 Task: Create a due date automation trigger when advanced on, on the monday after a card is due add dates starting today at 11:00 AM.
Action: Mouse moved to (797, 271)
Screenshot: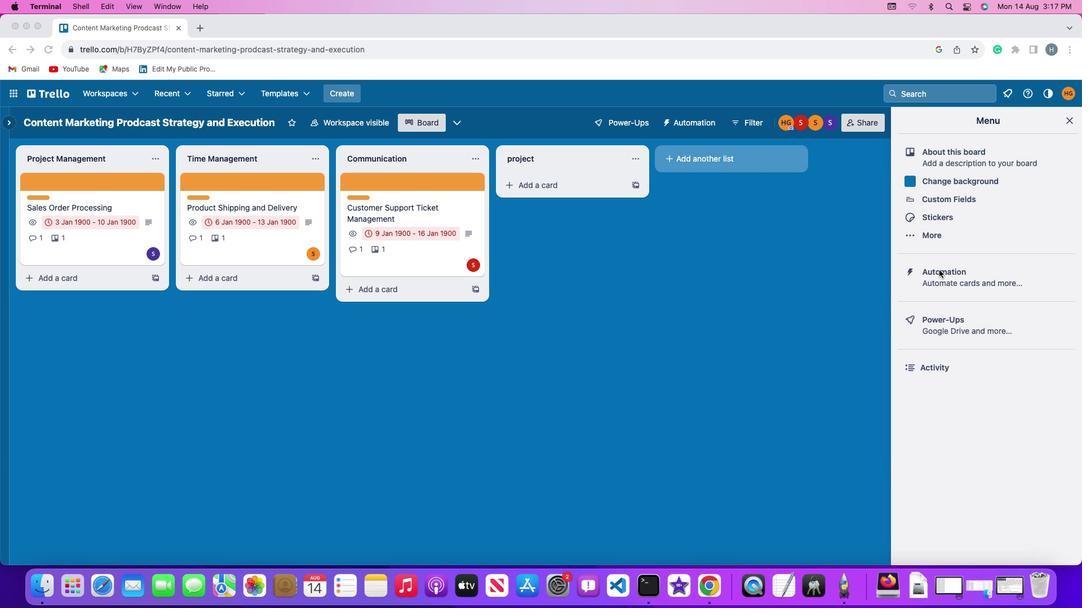 
Action: Mouse pressed left at (797, 271)
Screenshot: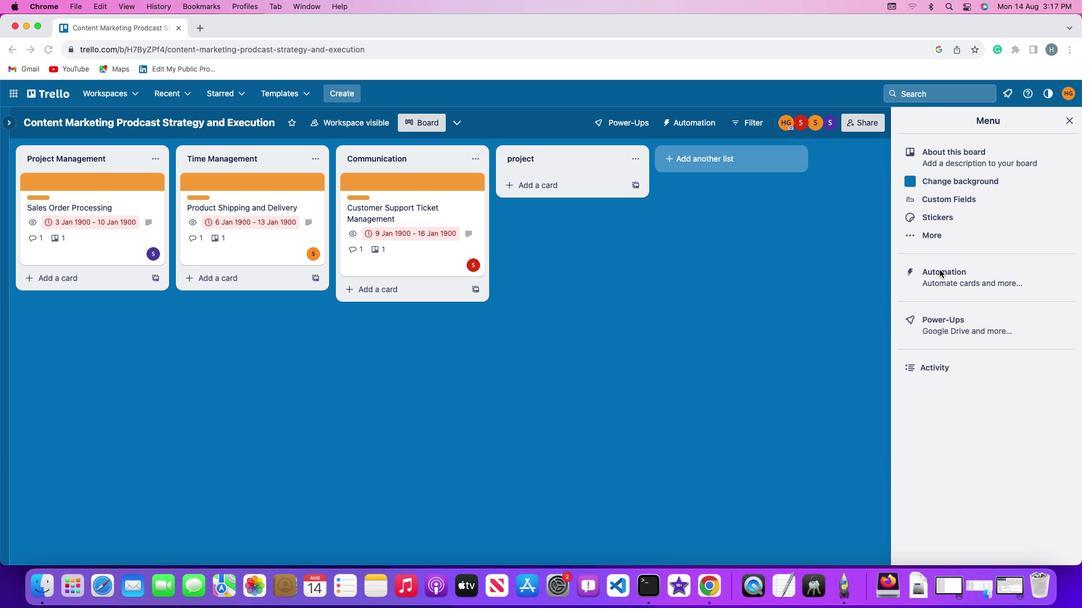 
Action: Mouse moved to (797, 271)
Screenshot: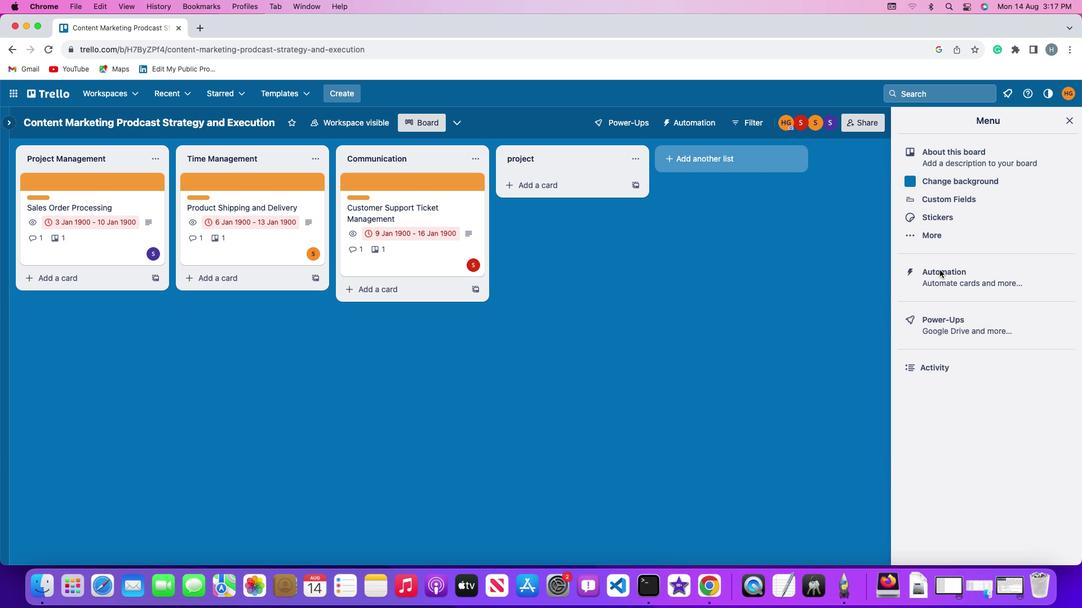 
Action: Mouse pressed left at (797, 271)
Screenshot: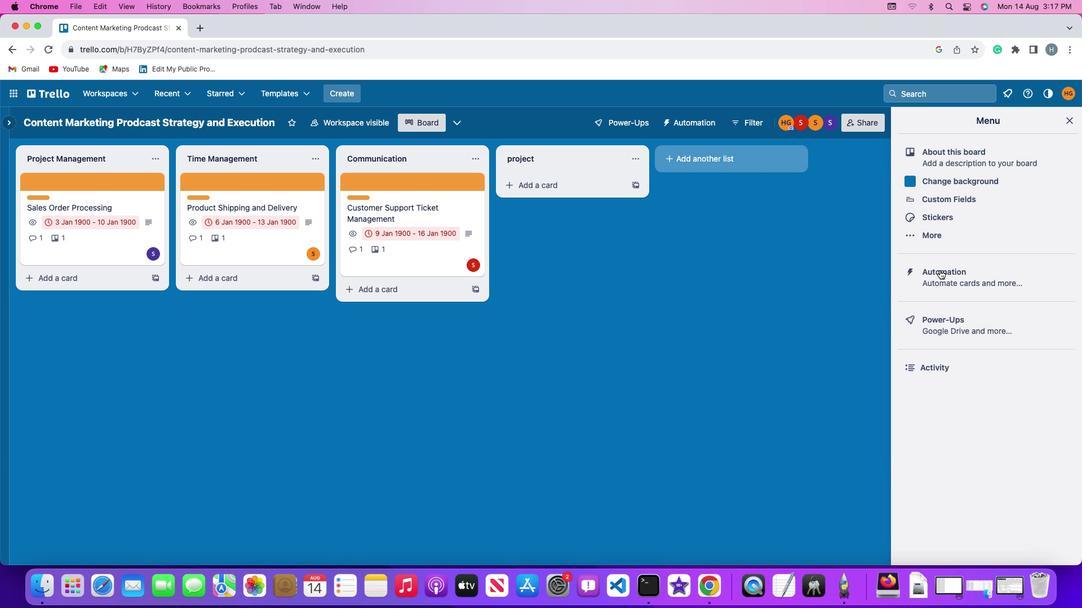 
Action: Mouse moved to (150, 267)
Screenshot: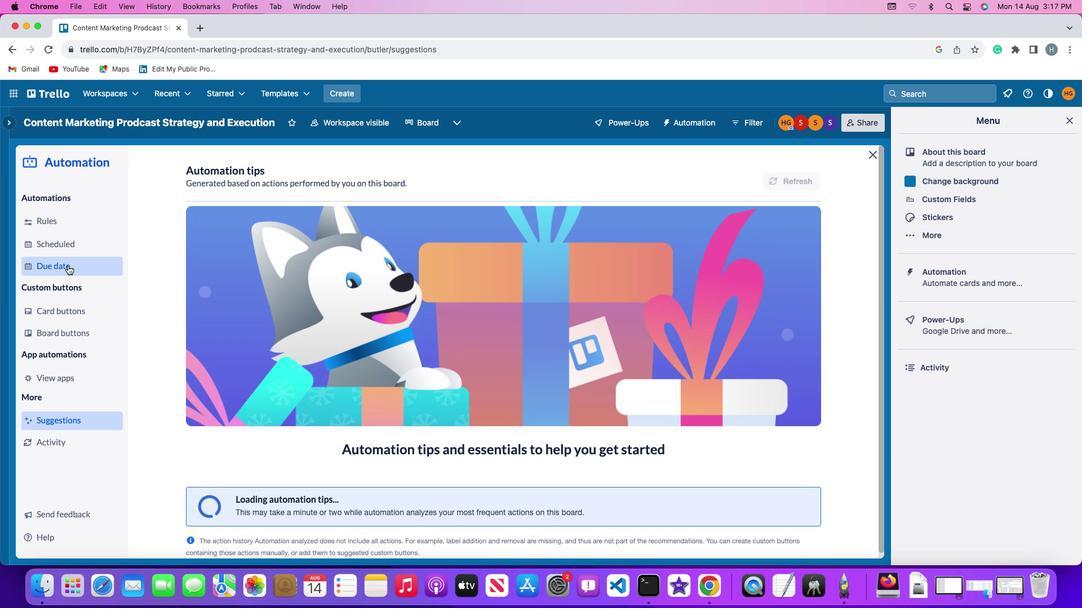 
Action: Mouse pressed left at (150, 267)
Screenshot: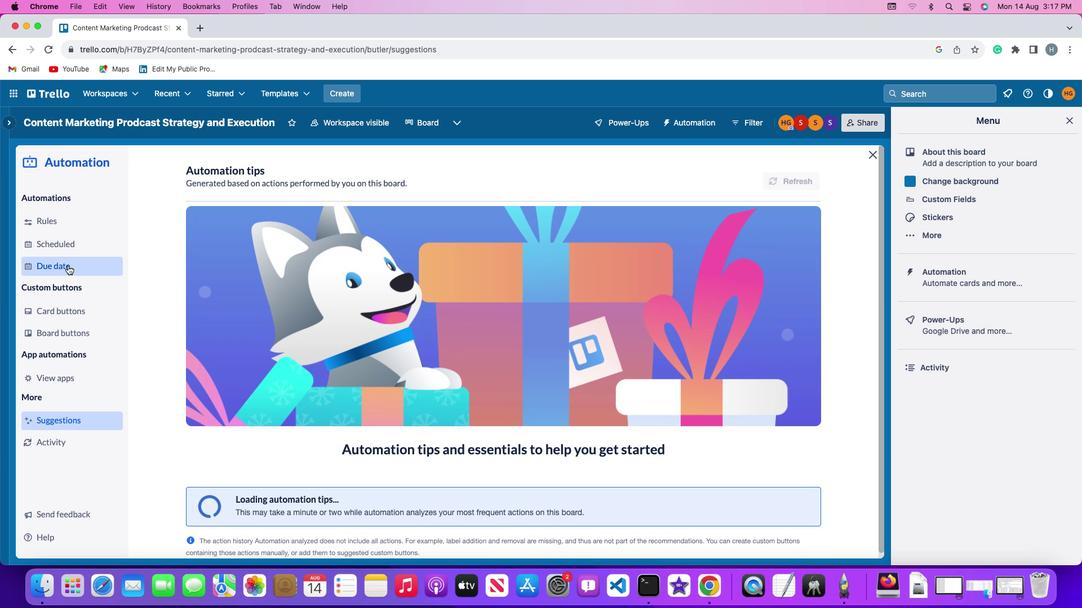 
Action: Mouse moved to (663, 180)
Screenshot: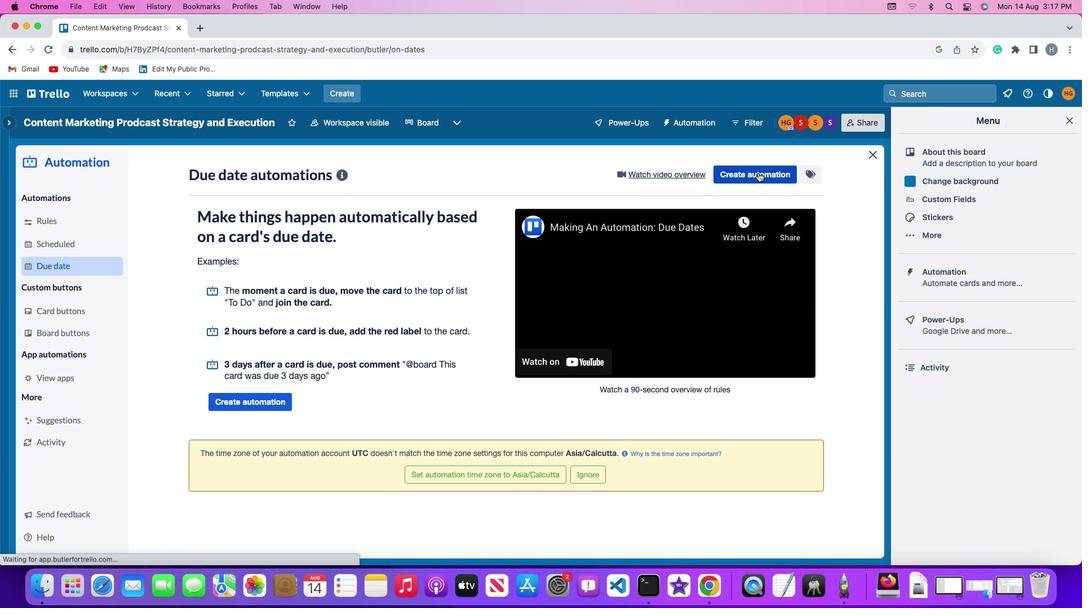 
Action: Mouse pressed left at (663, 180)
Screenshot: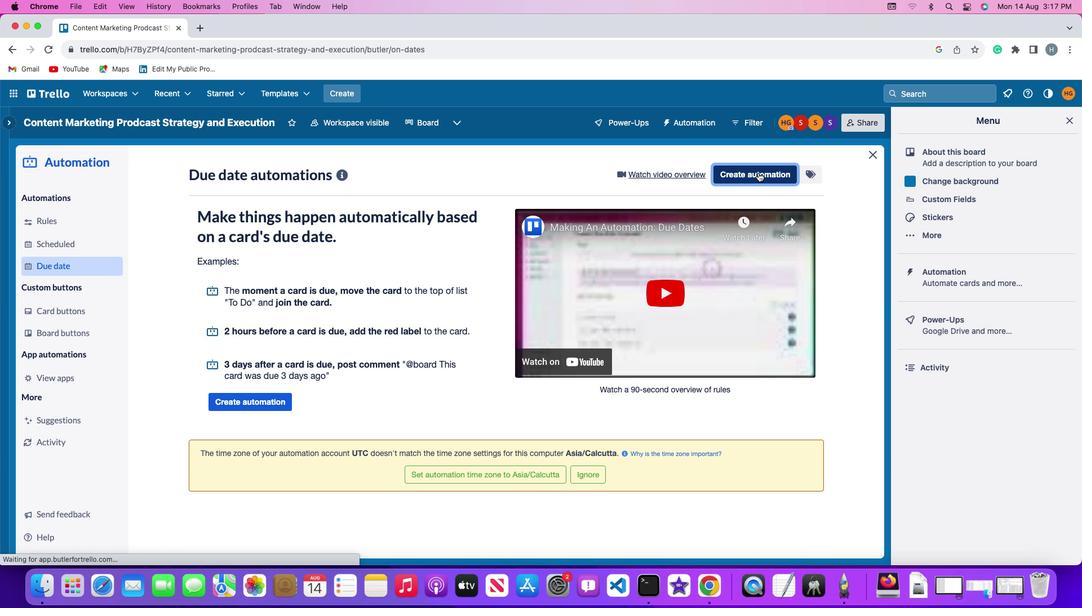 
Action: Mouse moved to (286, 279)
Screenshot: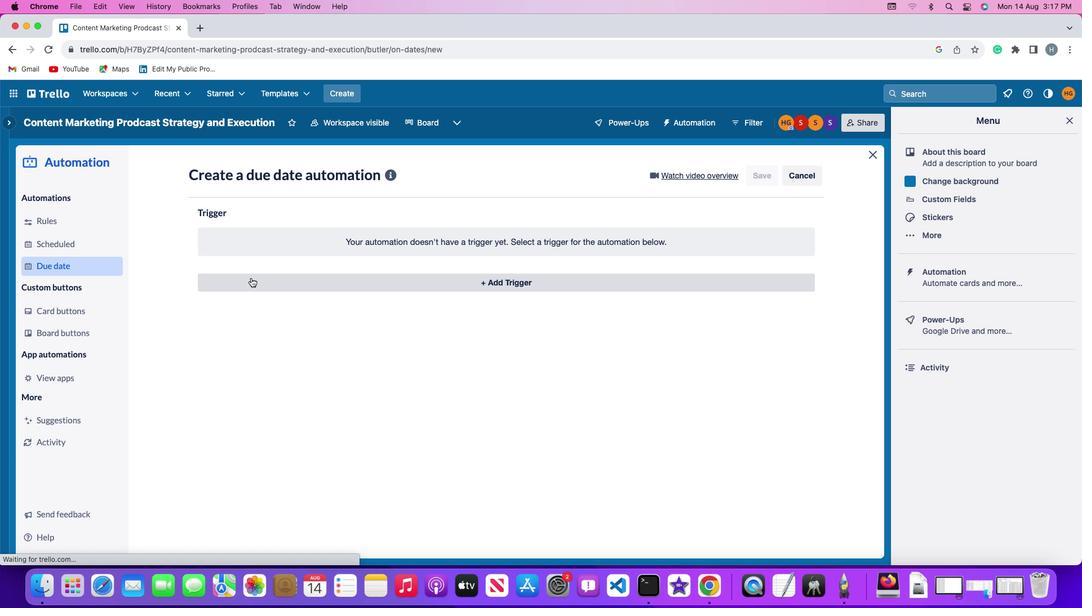
Action: Mouse pressed left at (286, 279)
Screenshot: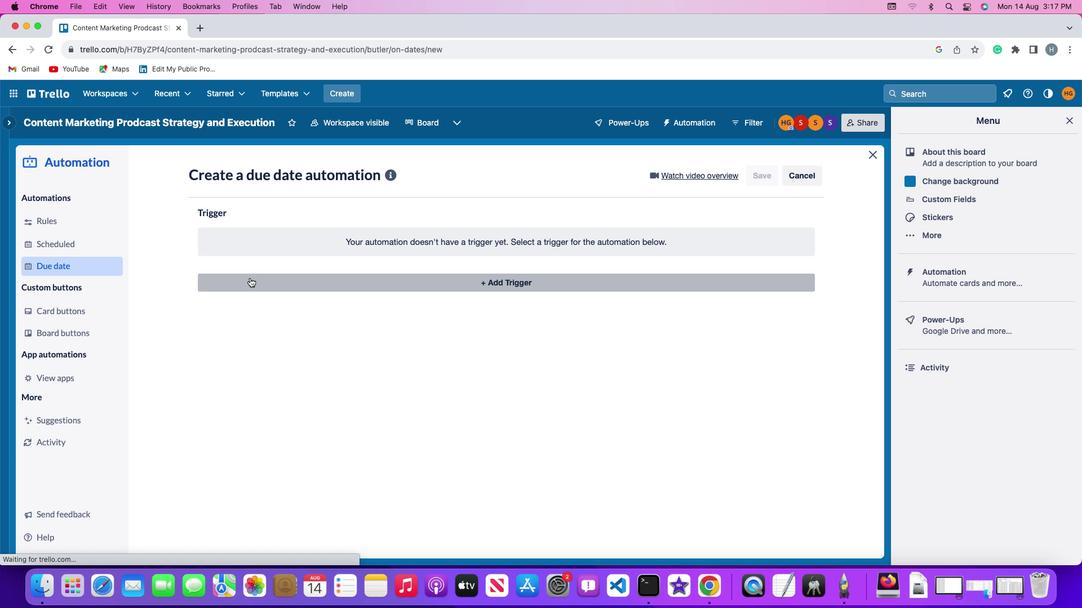 
Action: Mouse moved to (274, 474)
Screenshot: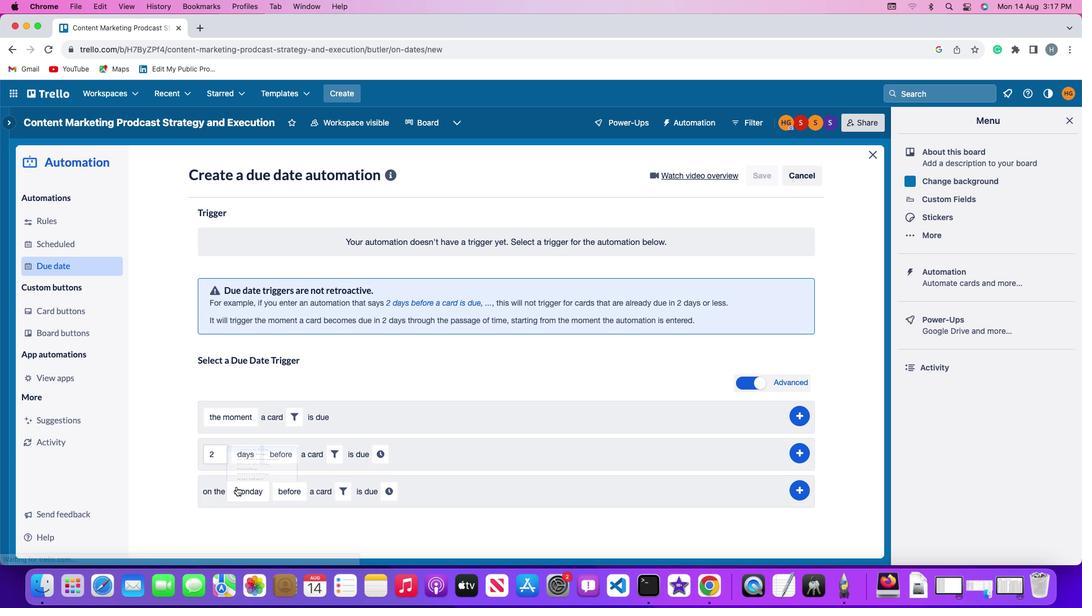 
Action: Mouse pressed left at (274, 474)
Screenshot: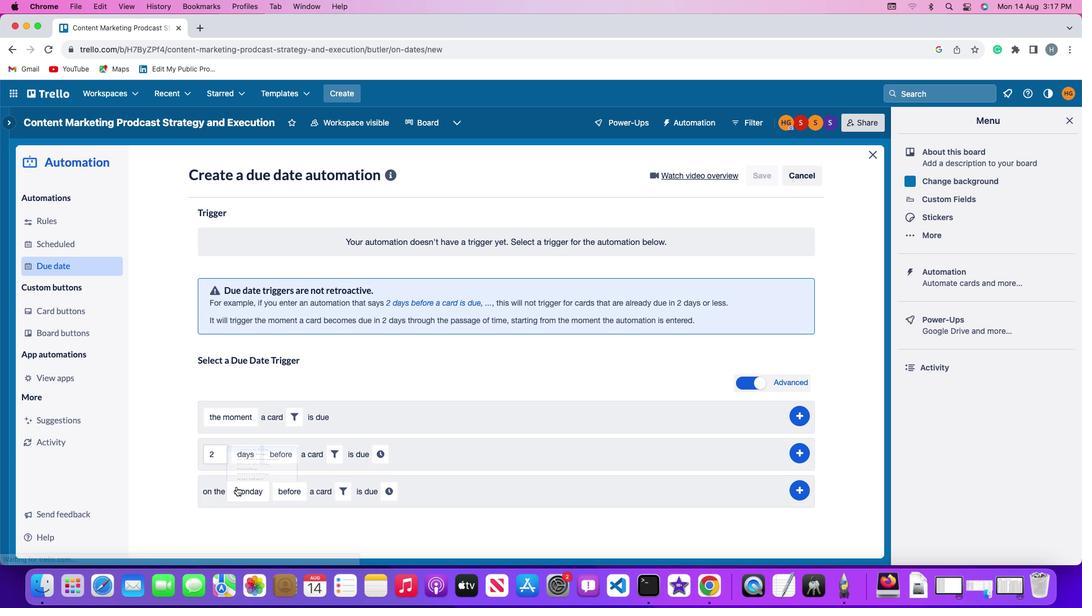 
Action: Mouse moved to (293, 331)
Screenshot: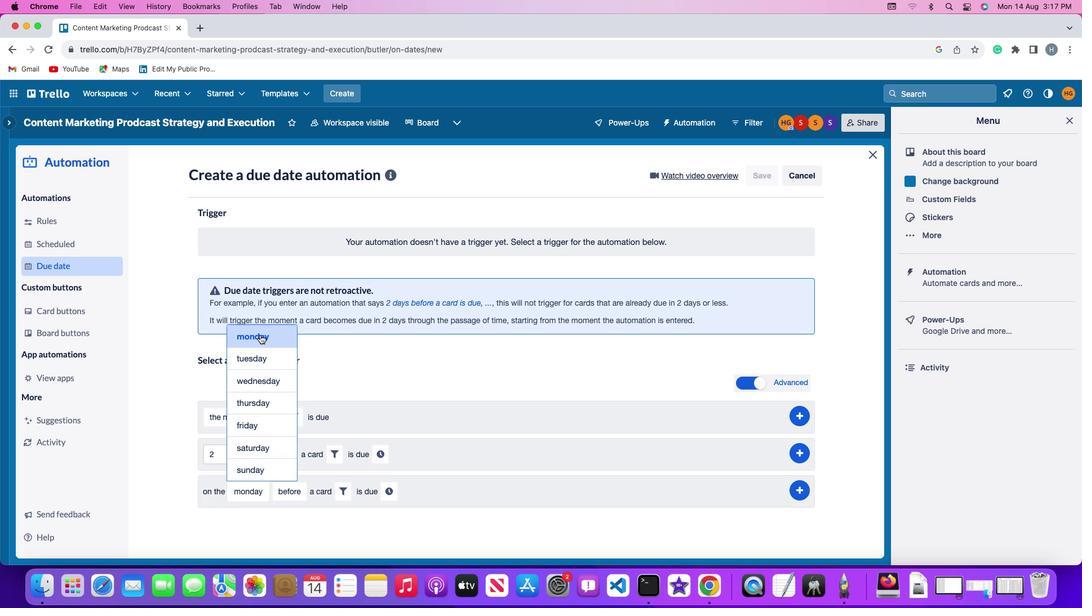 
Action: Mouse pressed left at (293, 331)
Screenshot: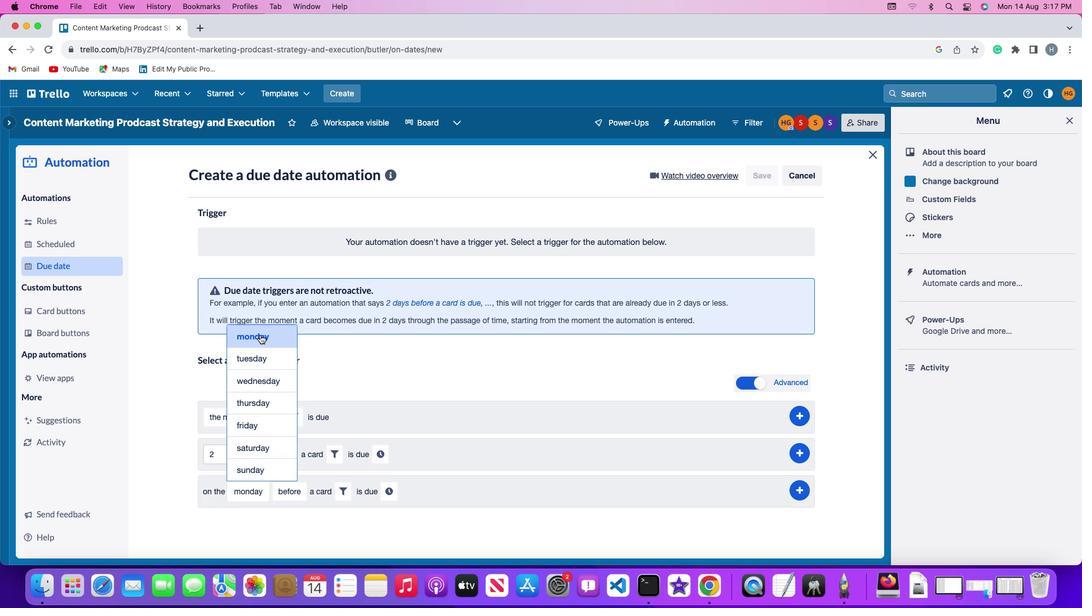 
Action: Mouse moved to (308, 476)
Screenshot: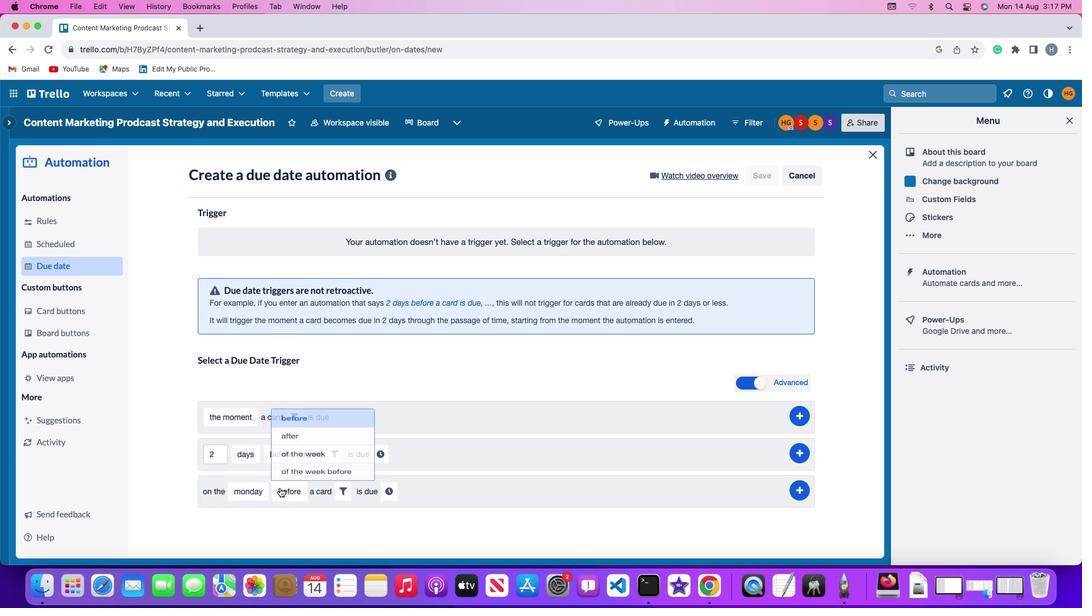 
Action: Mouse pressed left at (308, 476)
Screenshot: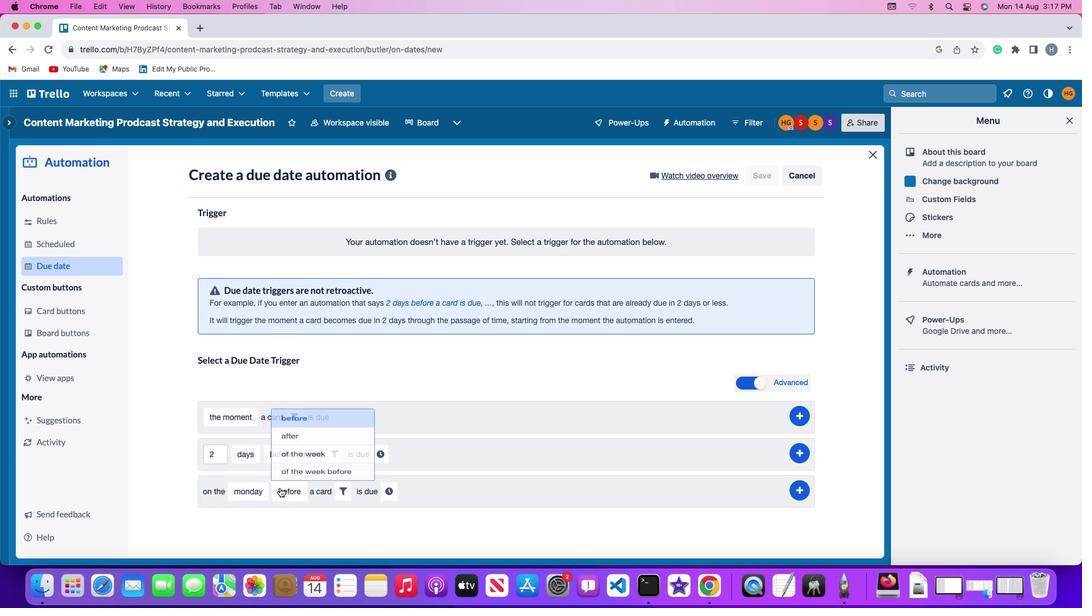 
Action: Mouse moved to (320, 413)
Screenshot: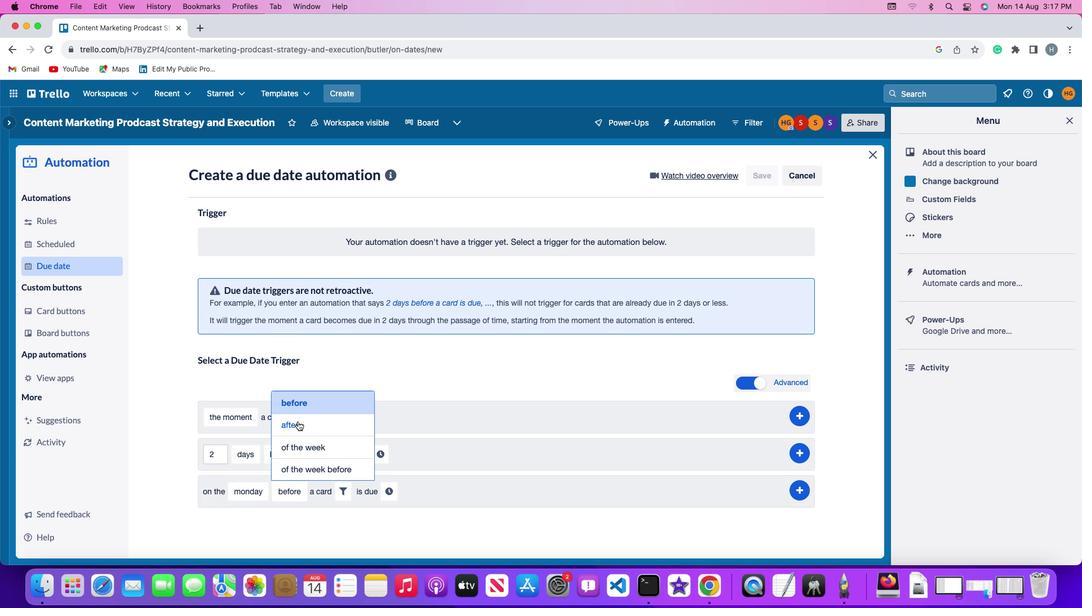 
Action: Mouse pressed left at (320, 413)
Screenshot: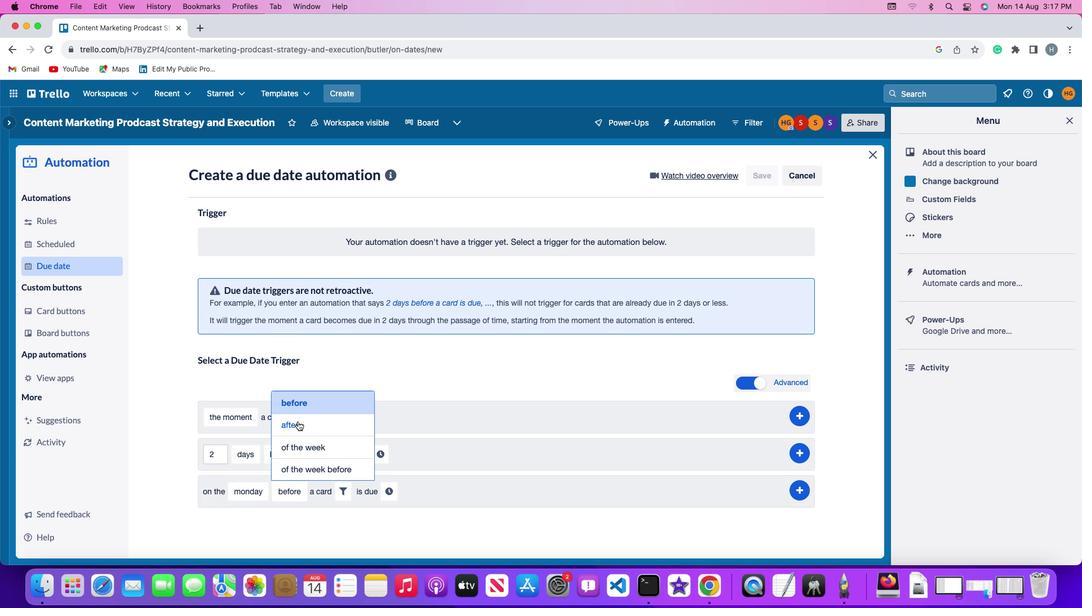 
Action: Mouse moved to (348, 473)
Screenshot: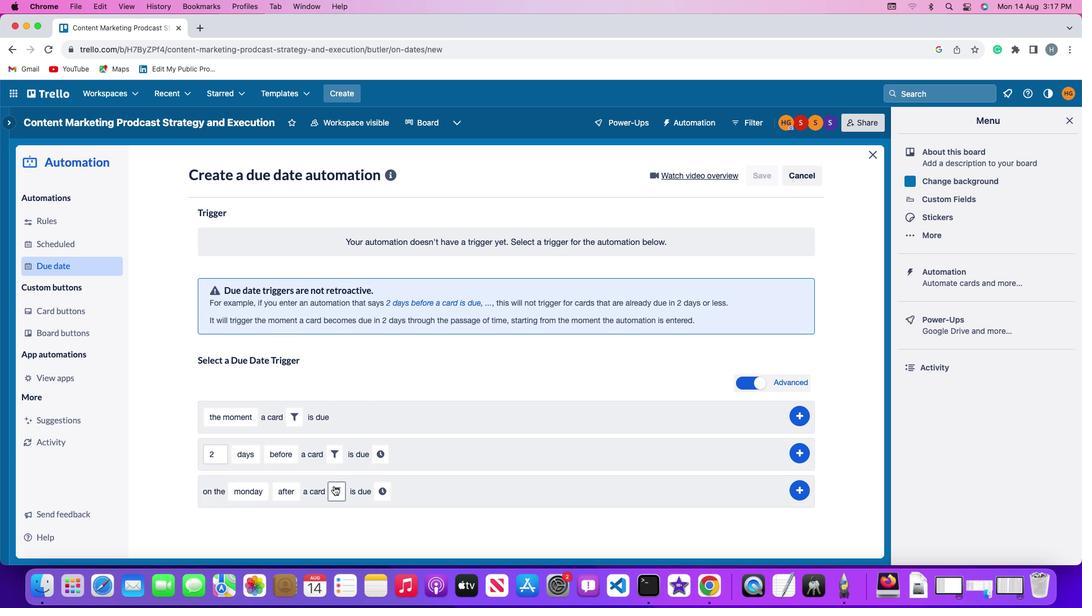 
Action: Mouse pressed left at (348, 473)
Screenshot: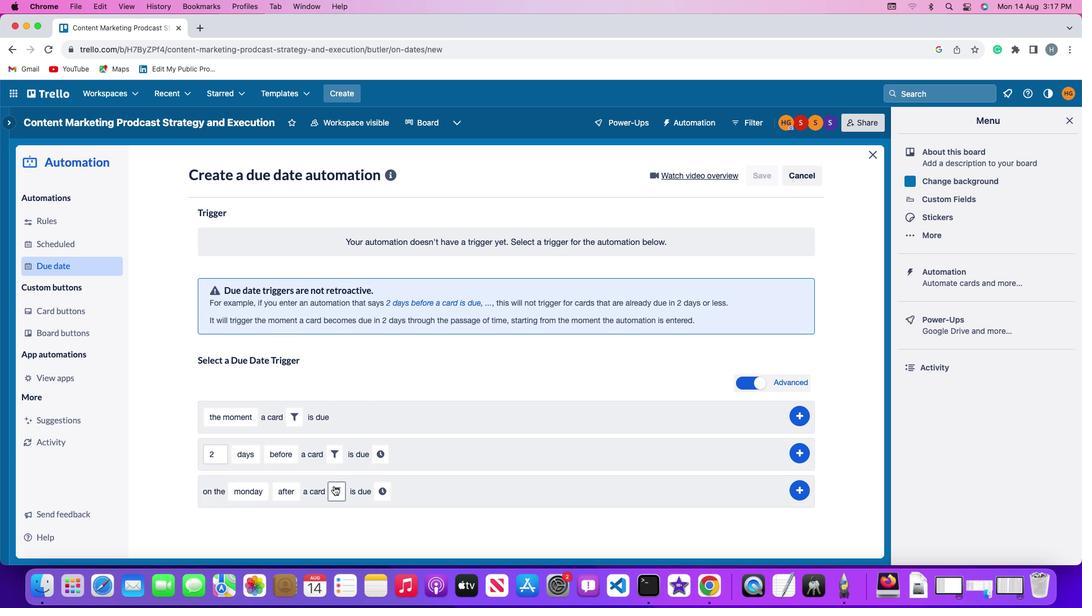 
Action: Mouse moved to (400, 515)
Screenshot: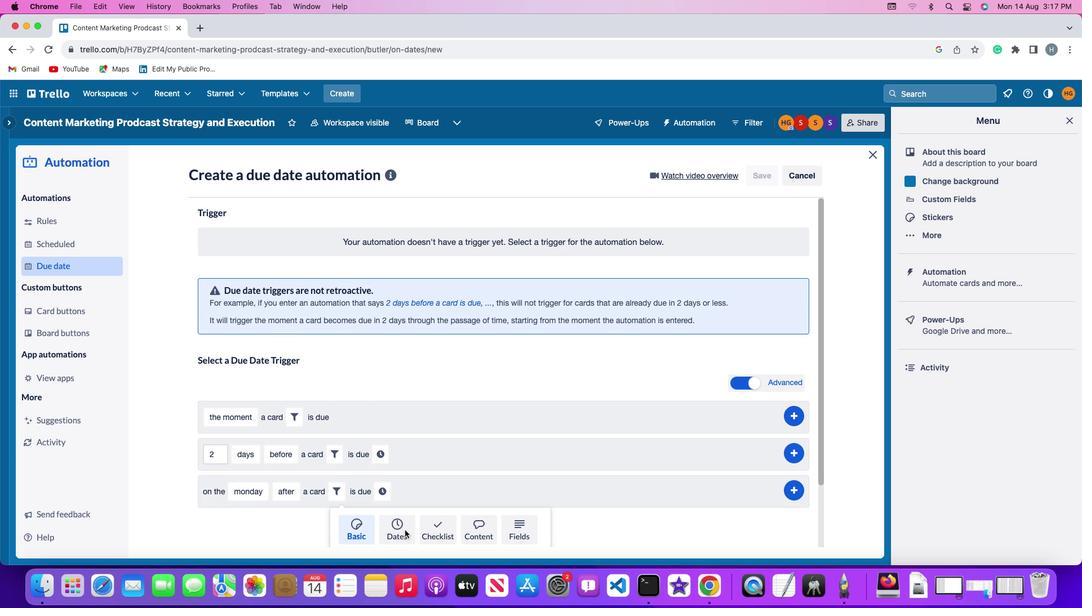
Action: Mouse pressed left at (400, 515)
Screenshot: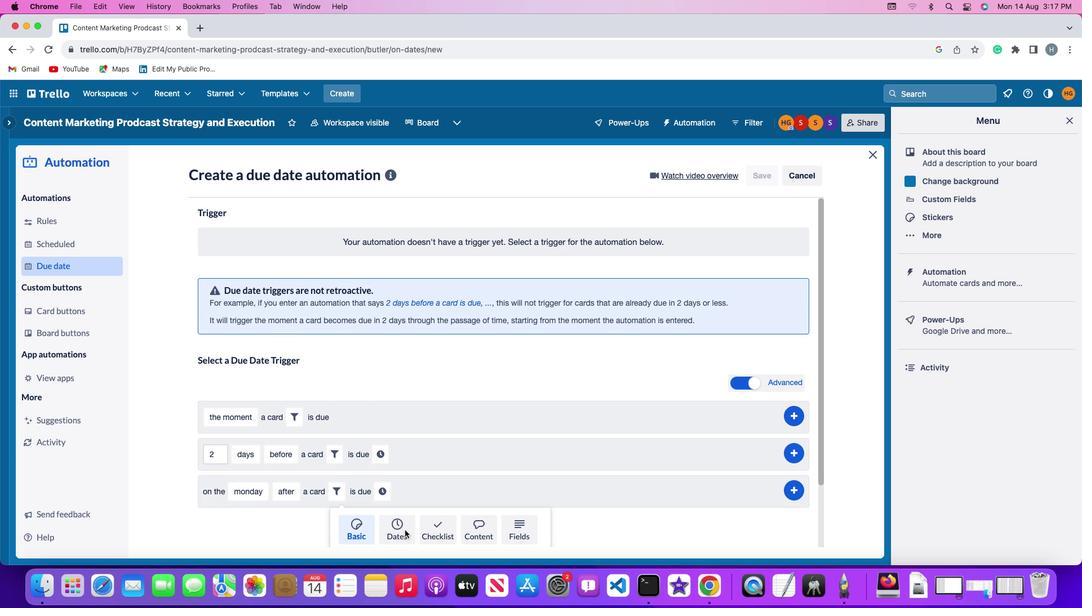
Action: Mouse moved to (318, 513)
Screenshot: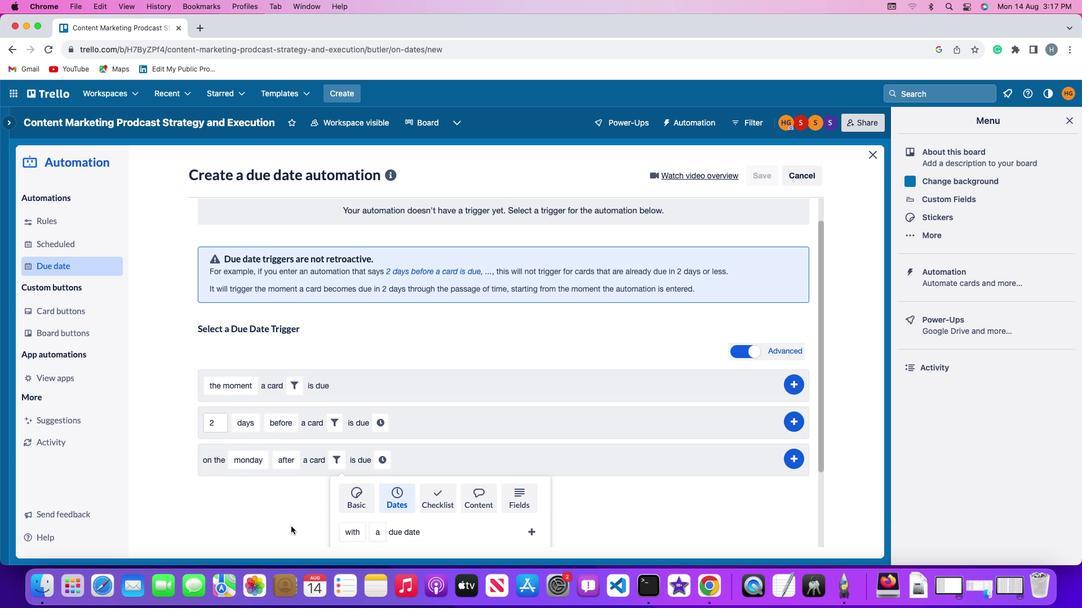 
Action: Mouse scrolled (318, 513) with delta (99, 18)
Screenshot: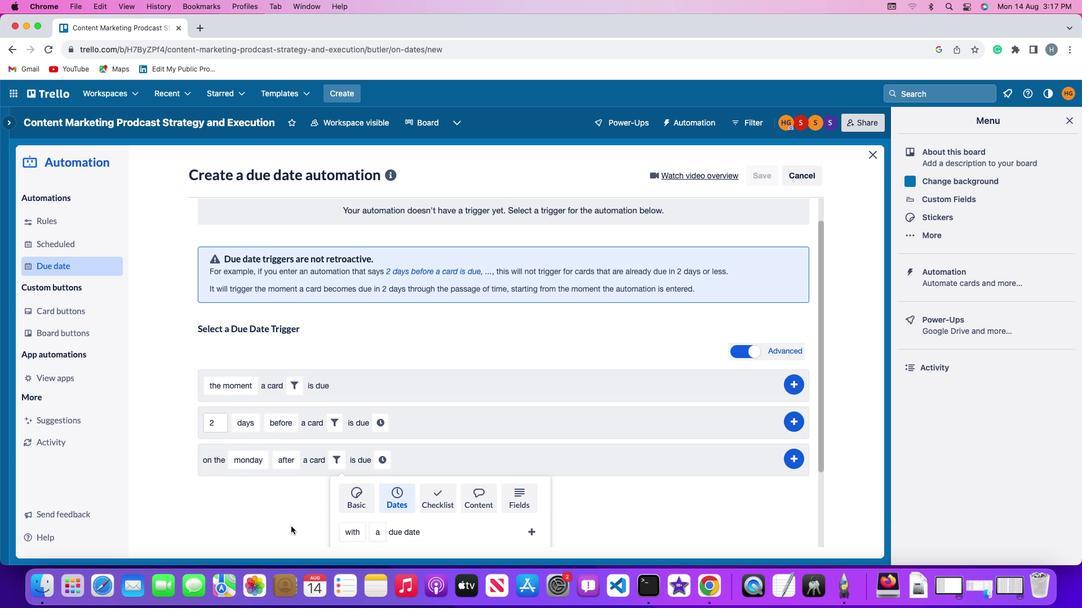 
Action: Mouse moved to (318, 513)
Screenshot: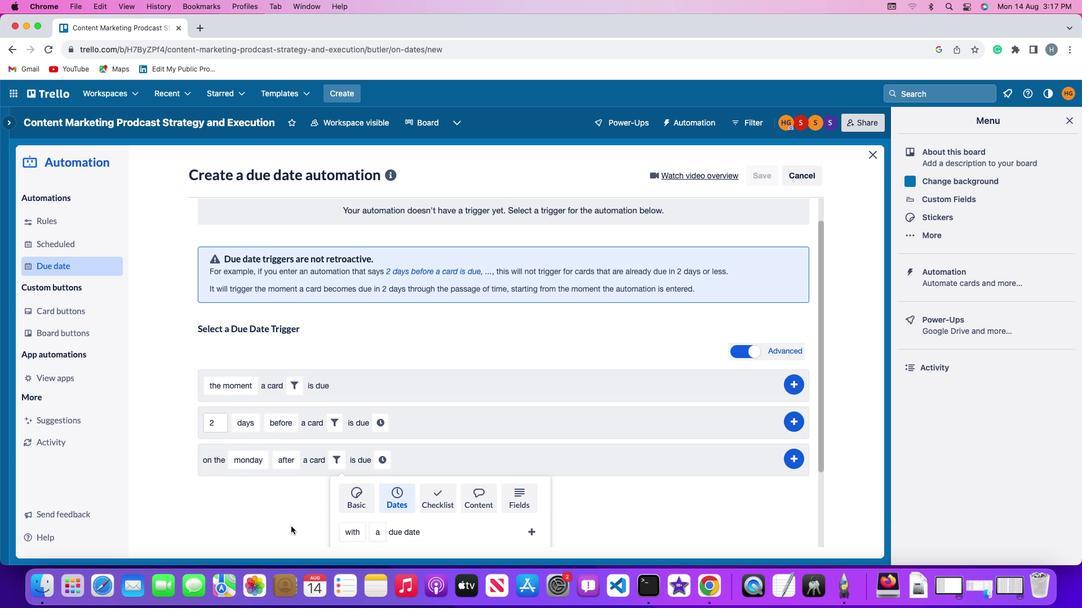 
Action: Mouse scrolled (318, 513) with delta (99, 18)
Screenshot: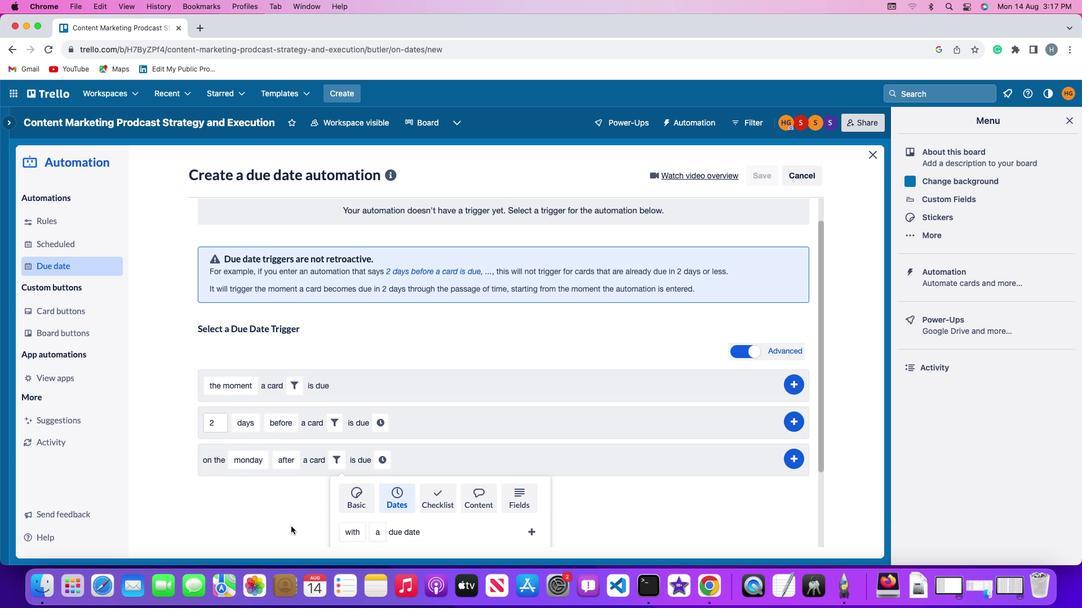 
Action: Mouse scrolled (318, 513) with delta (99, 17)
Screenshot: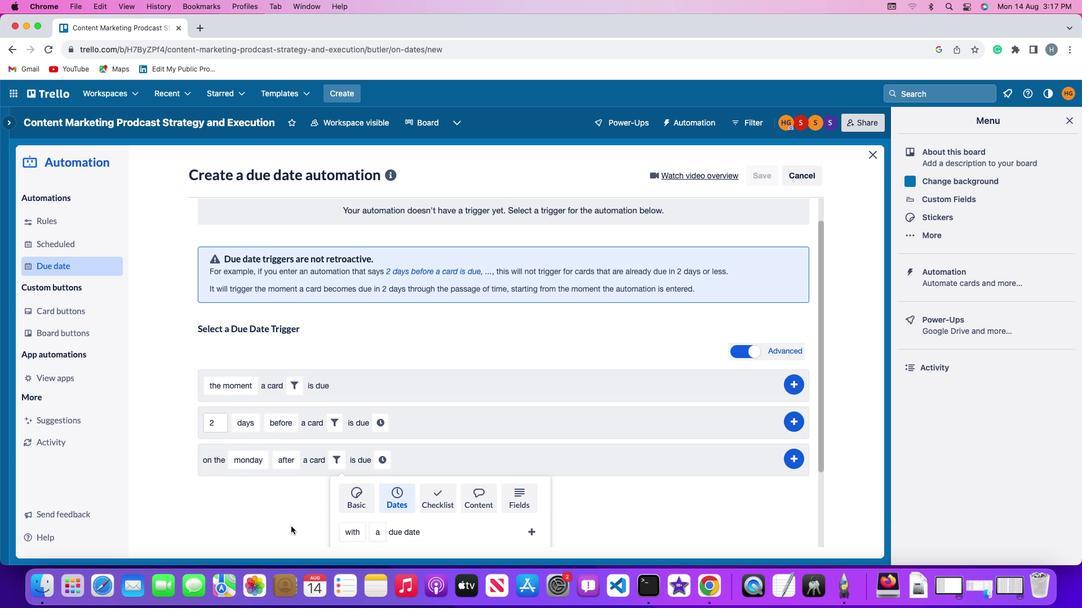 
Action: Mouse scrolled (318, 513) with delta (99, 16)
Screenshot: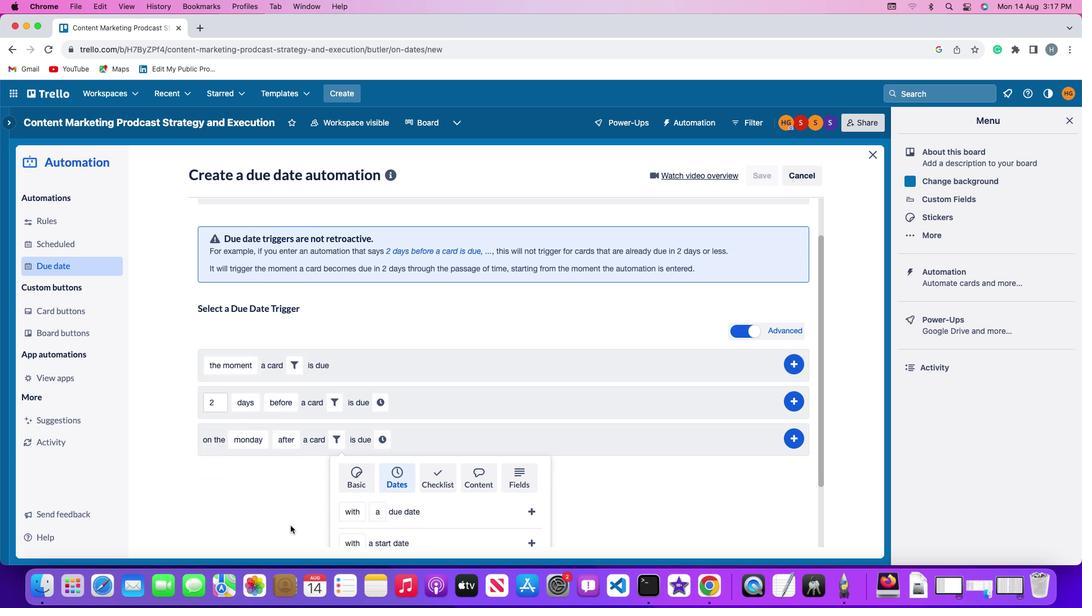 
Action: Mouse moved to (317, 513)
Screenshot: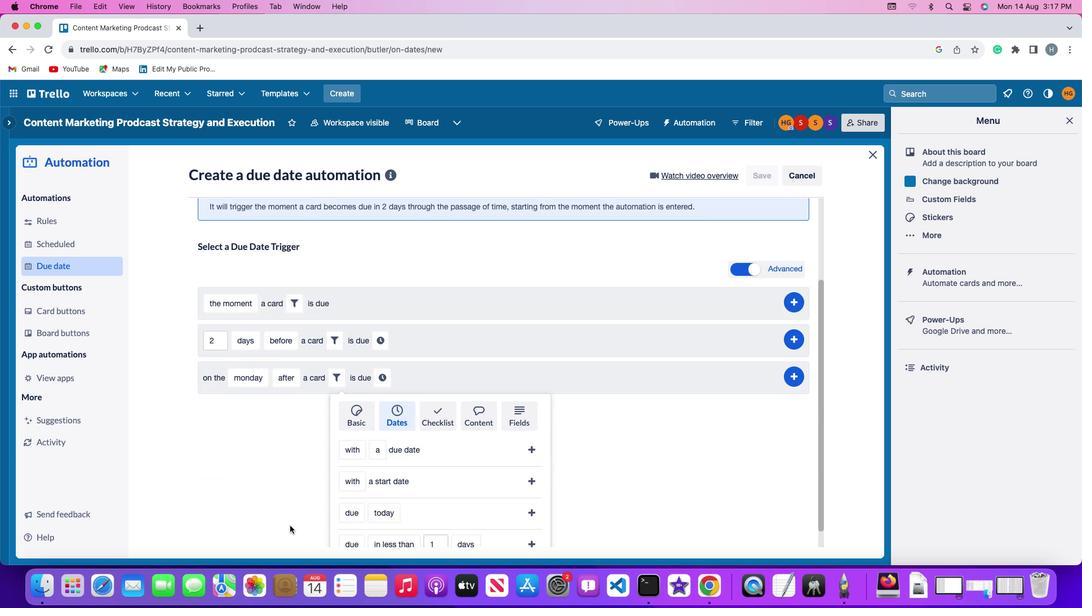 
Action: Mouse scrolled (317, 513) with delta (99, 15)
Screenshot: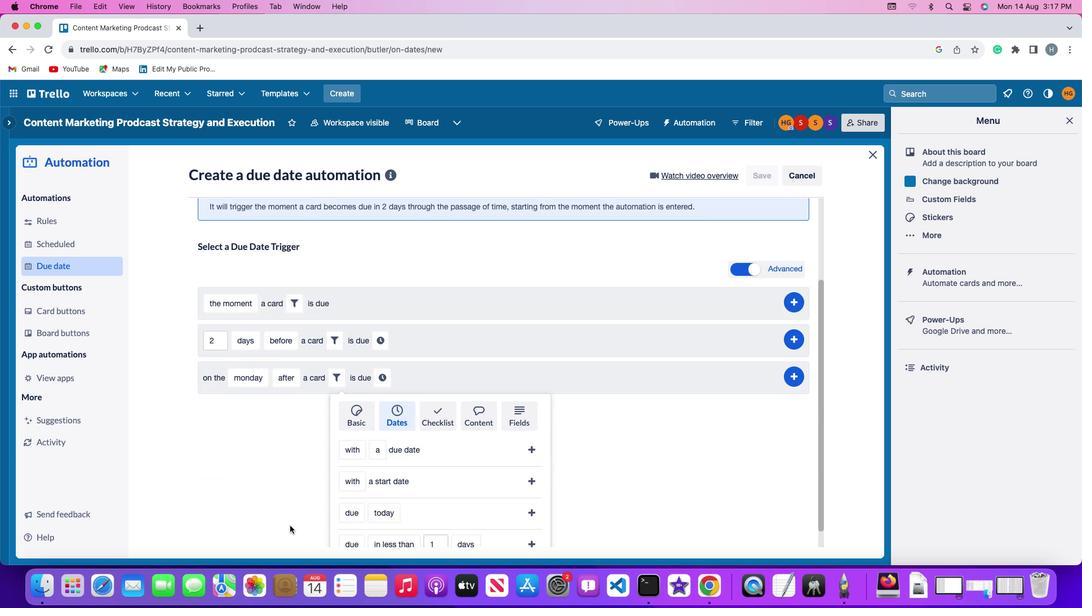 
Action: Mouse moved to (315, 510)
Screenshot: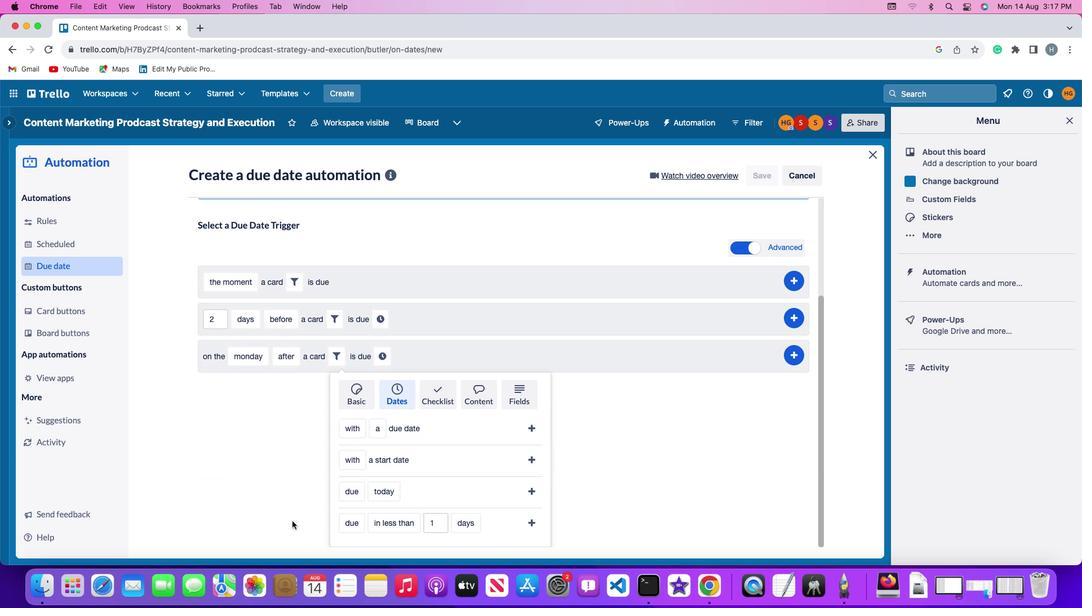 
Action: Mouse scrolled (315, 510) with delta (99, 18)
Screenshot: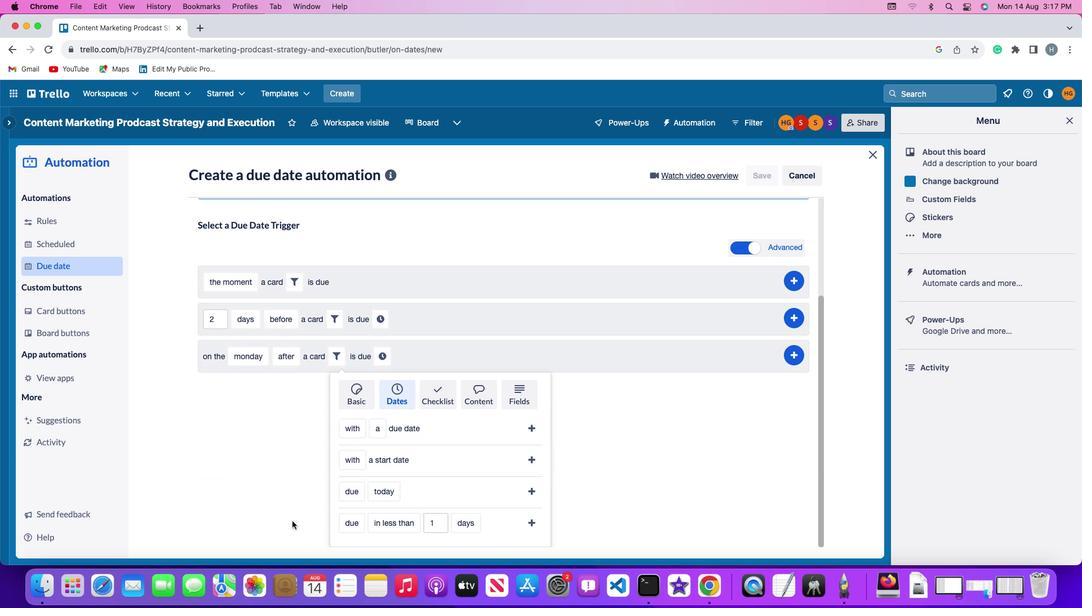 
Action: Mouse moved to (315, 510)
Screenshot: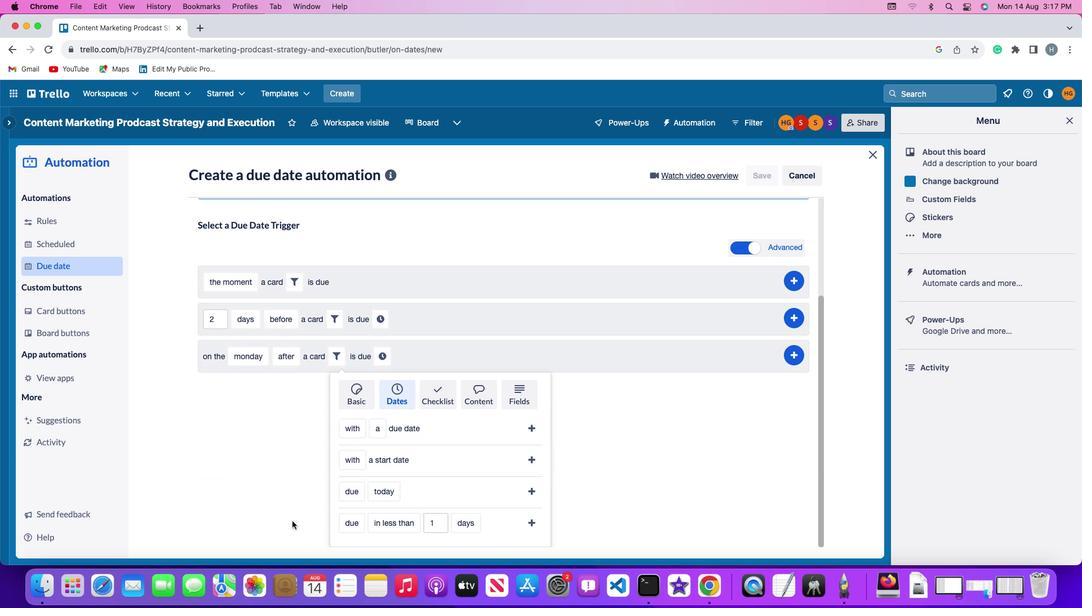 
Action: Mouse scrolled (315, 510) with delta (99, 18)
Screenshot: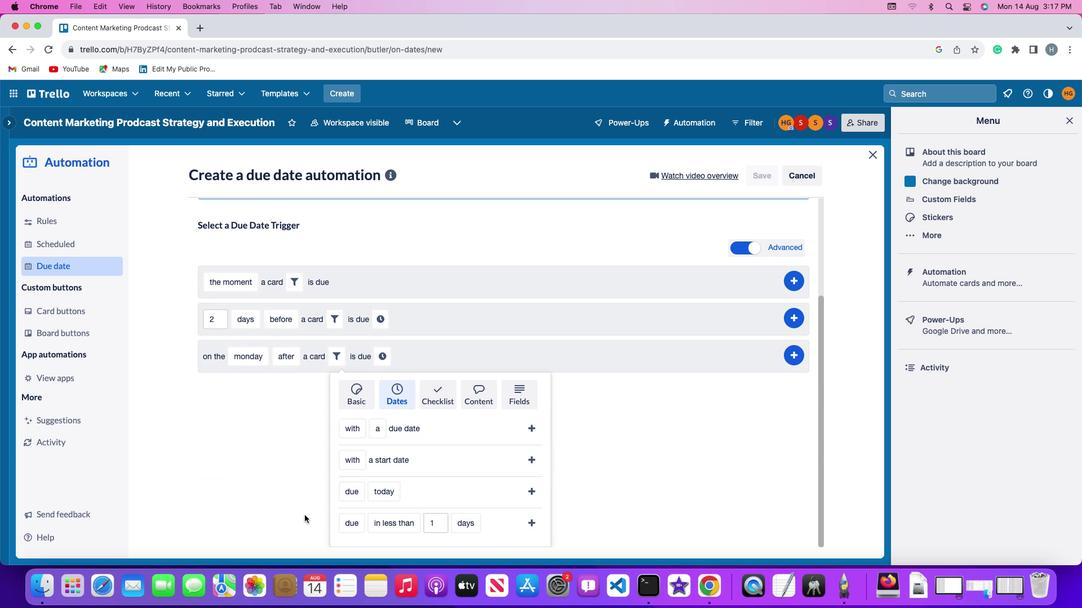 
Action: Mouse moved to (367, 483)
Screenshot: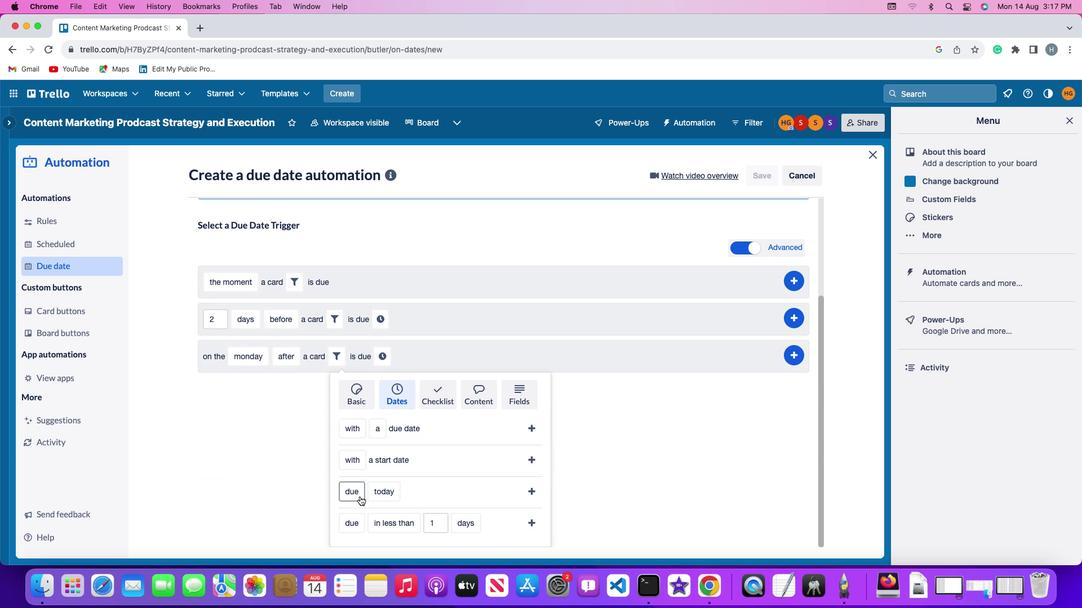 
Action: Mouse pressed left at (367, 483)
Screenshot: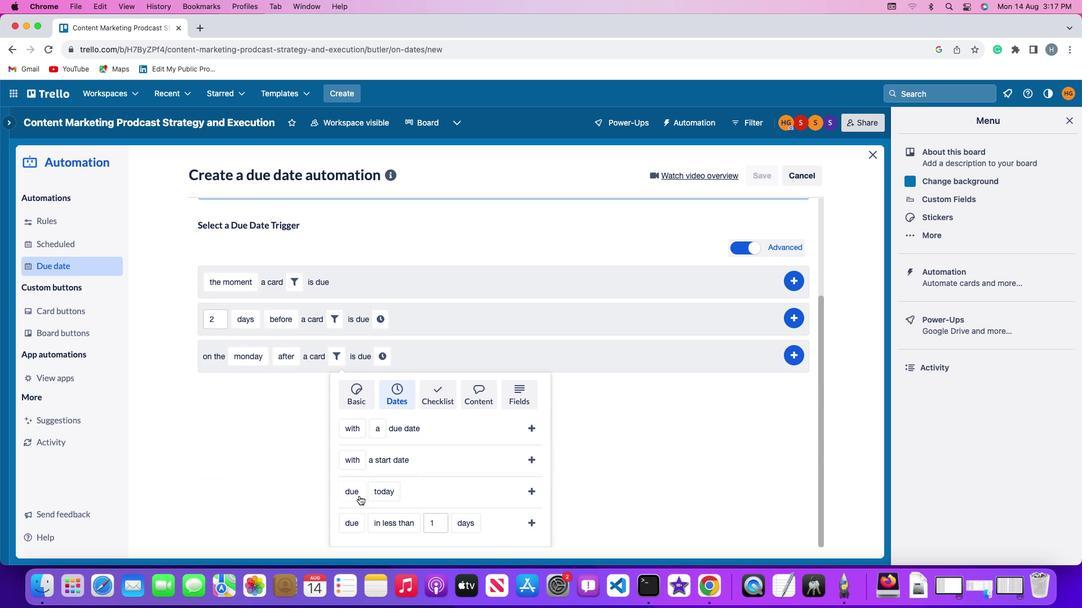 
Action: Mouse moved to (373, 440)
Screenshot: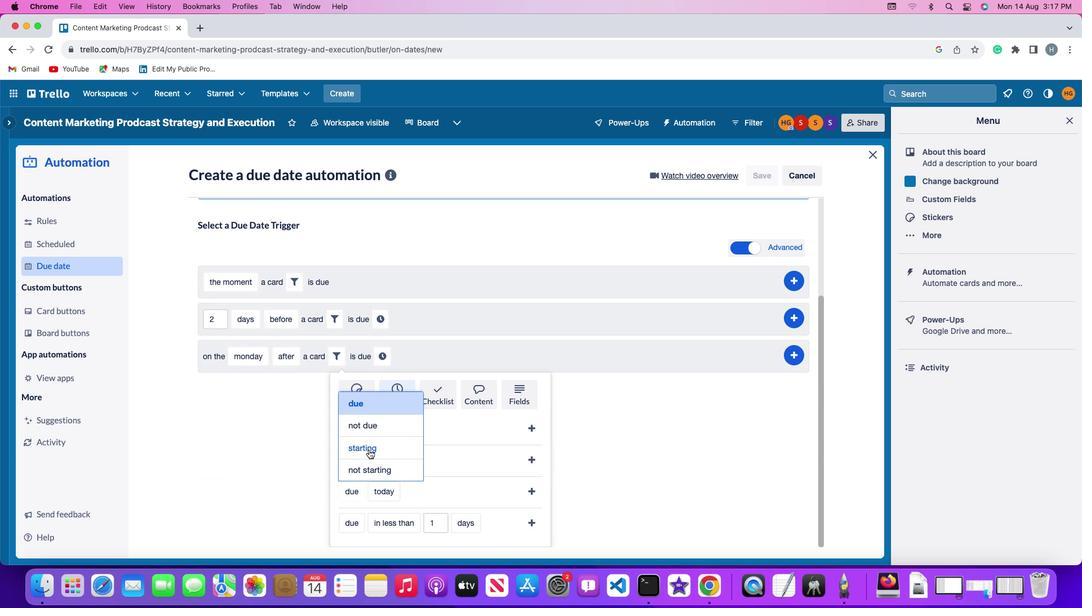 
Action: Mouse pressed left at (373, 440)
Screenshot: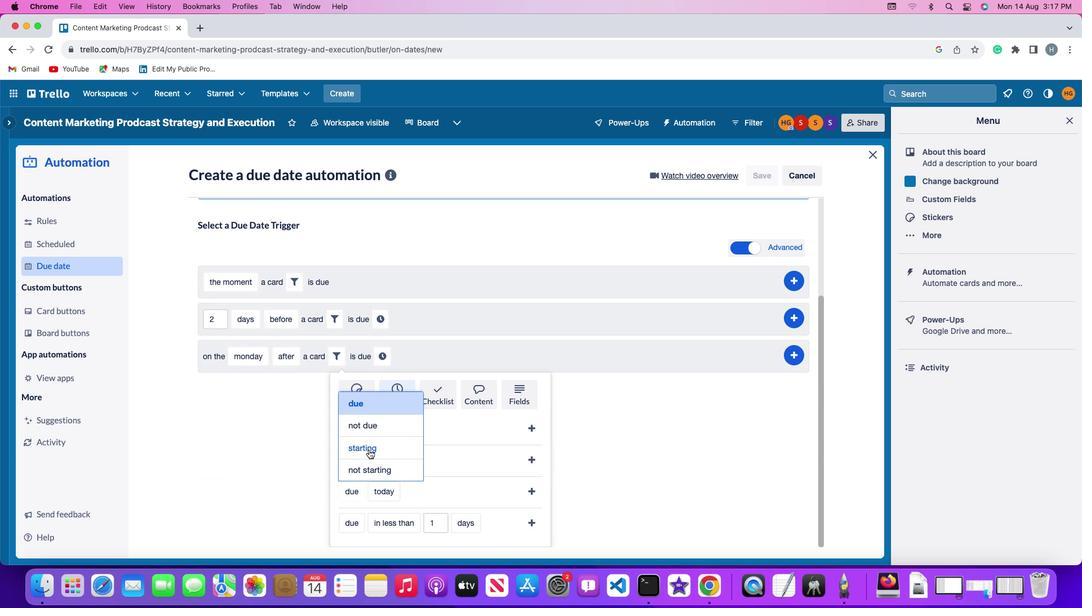 
Action: Mouse moved to (401, 479)
Screenshot: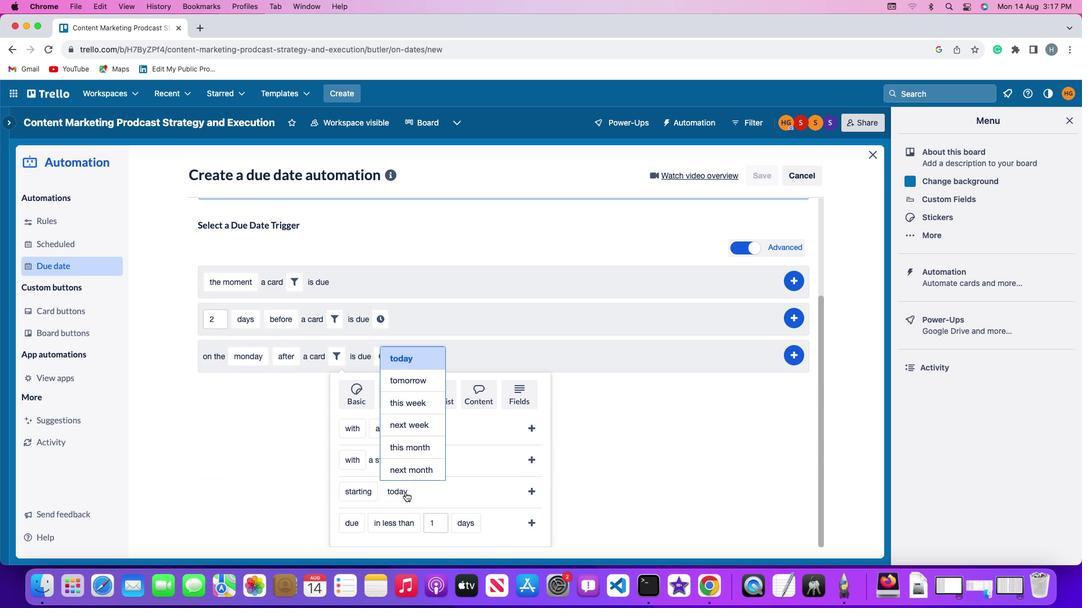 
Action: Mouse pressed left at (401, 479)
Screenshot: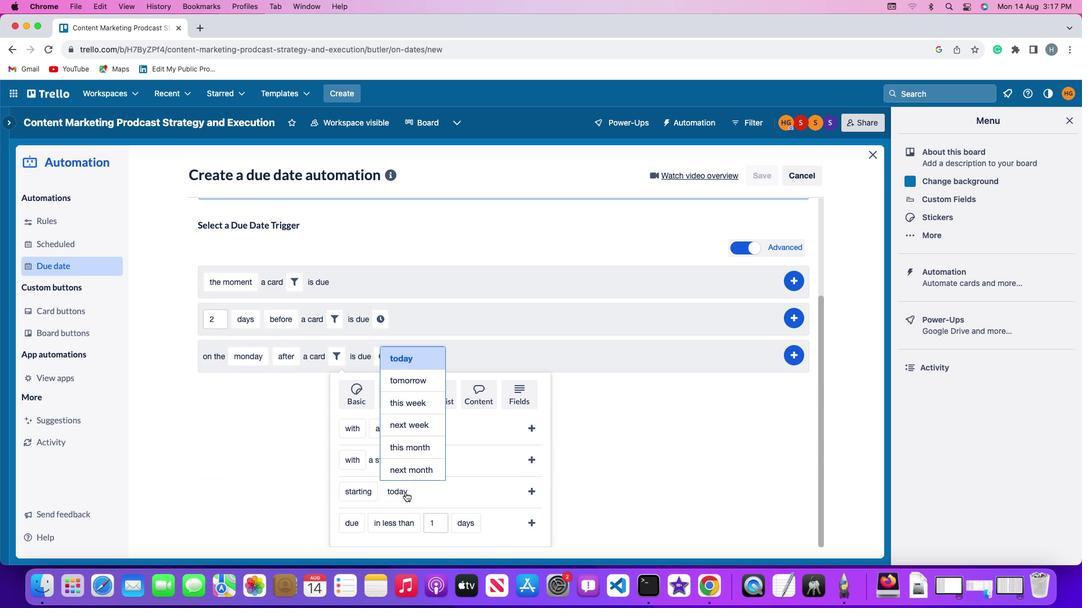
Action: Mouse moved to (405, 355)
Screenshot: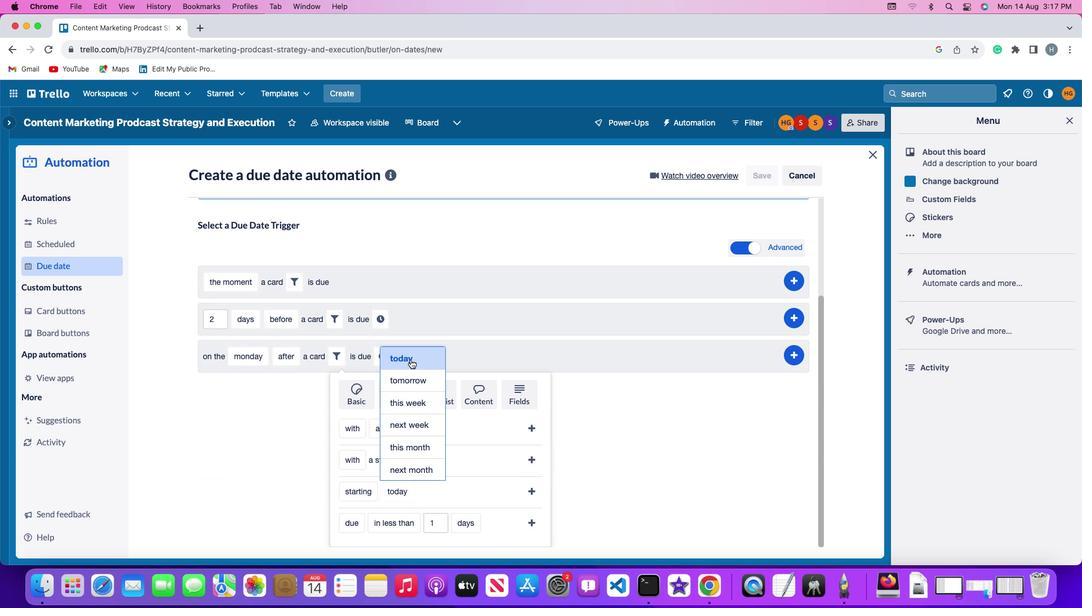 
Action: Mouse pressed left at (405, 355)
Screenshot: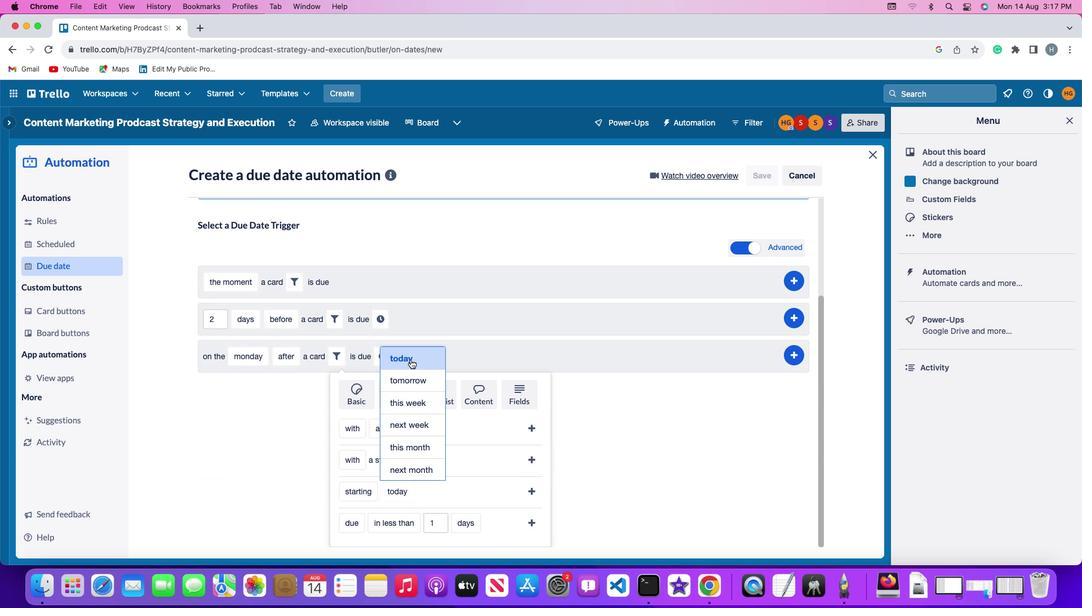 
Action: Mouse moved to (494, 476)
Screenshot: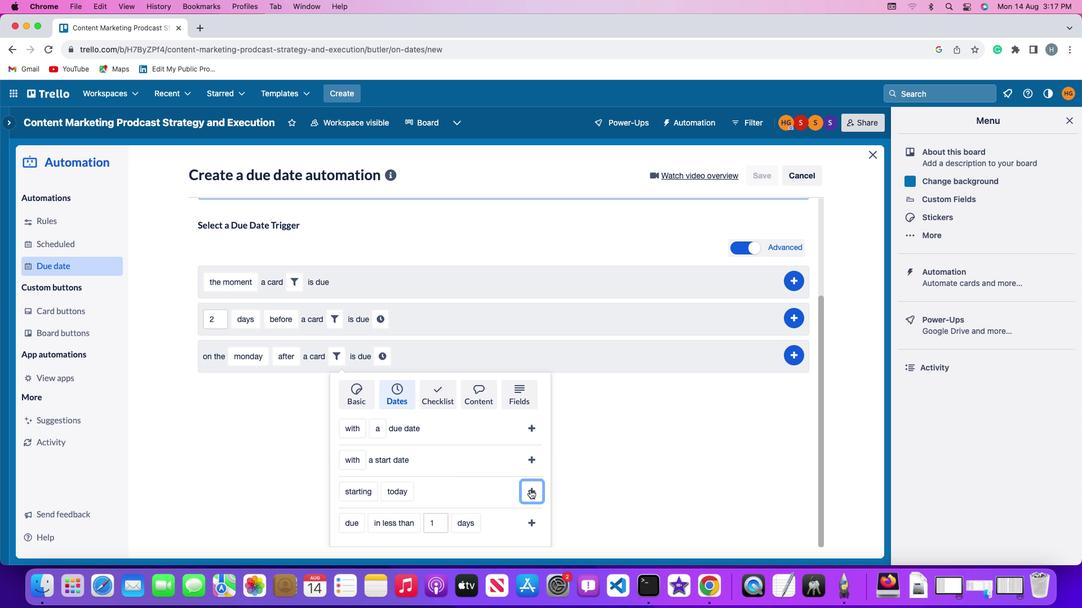 
Action: Mouse pressed left at (494, 476)
Screenshot: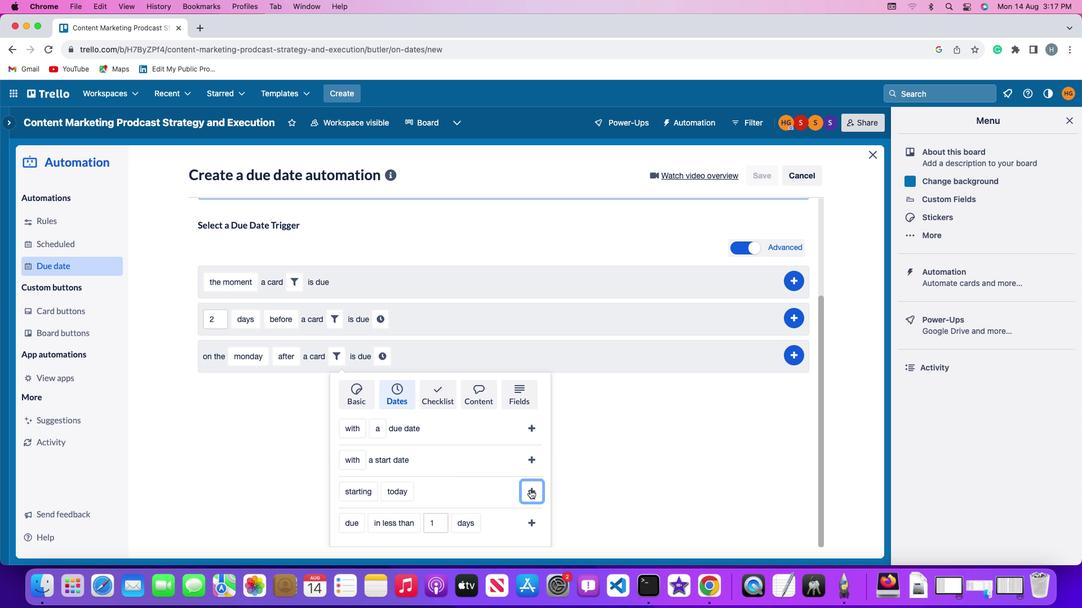 
Action: Mouse moved to (445, 476)
Screenshot: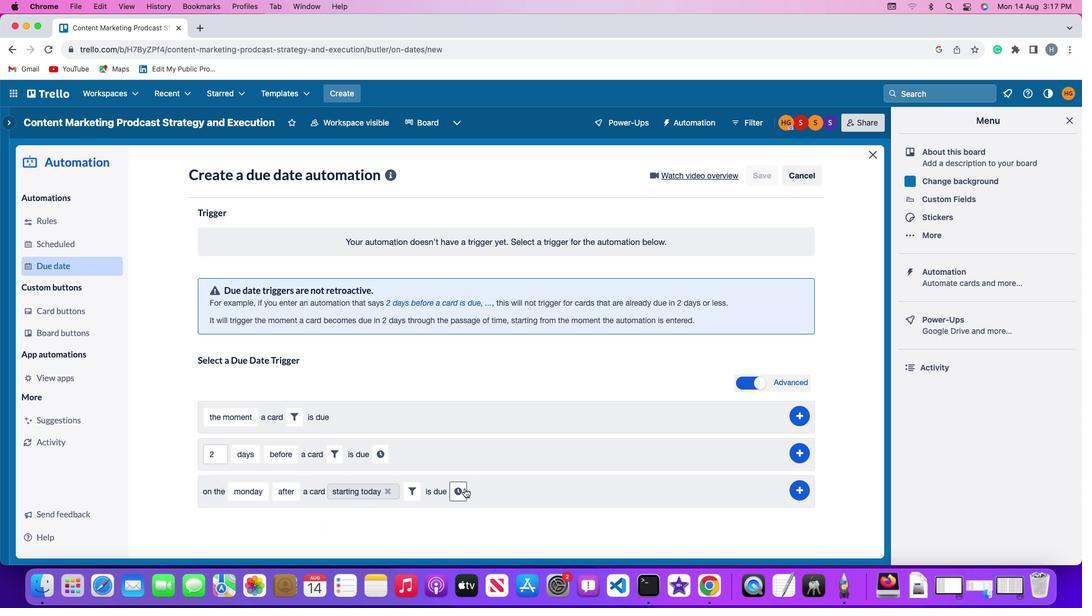 
Action: Mouse pressed left at (445, 476)
Screenshot: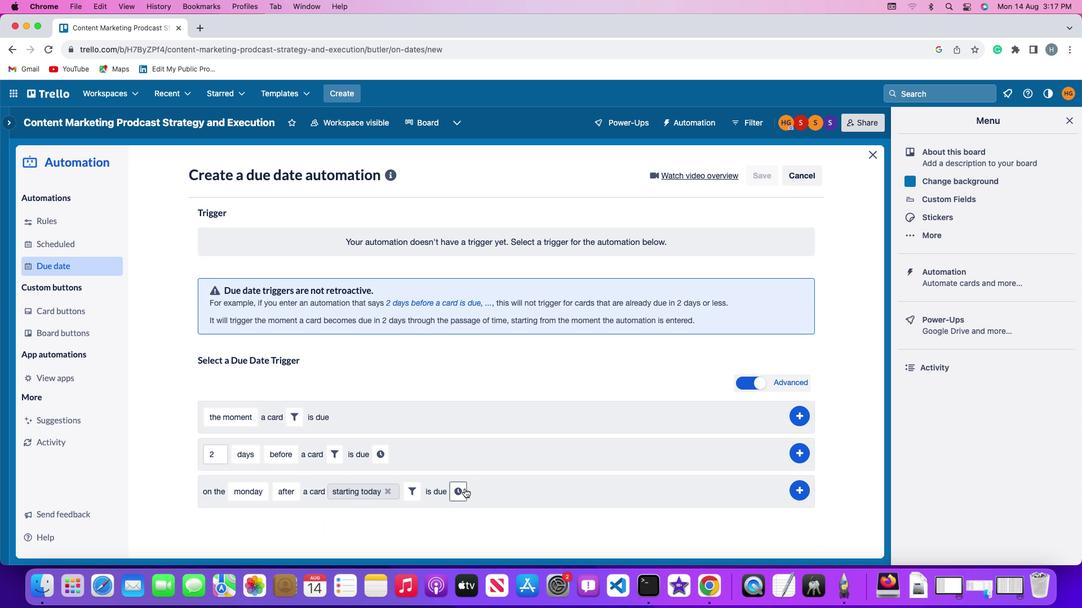 
Action: Mouse moved to (461, 481)
Screenshot: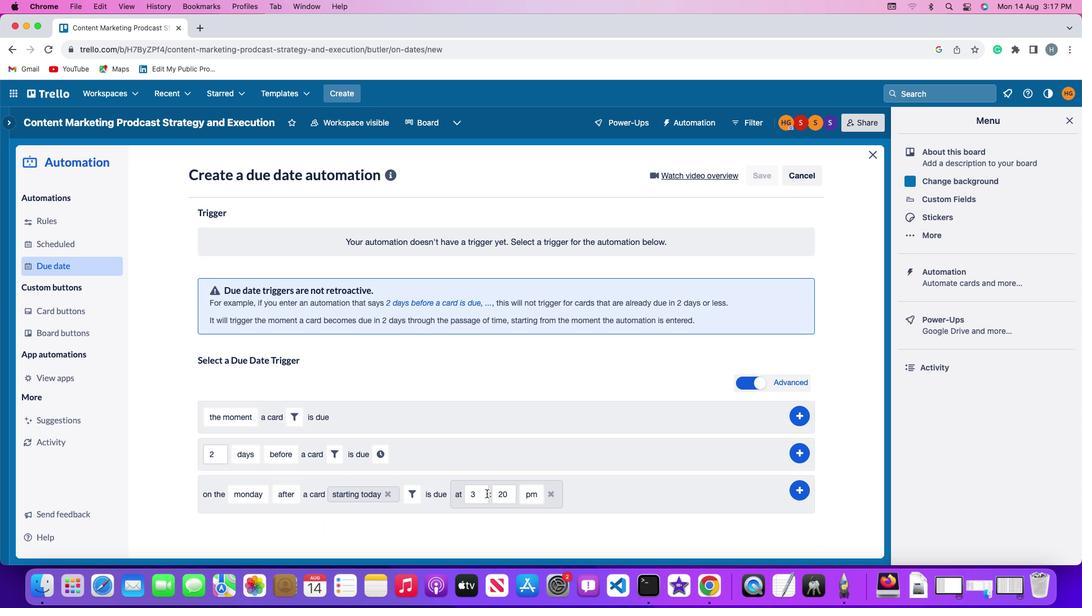 
Action: Mouse pressed left at (461, 481)
Screenshot: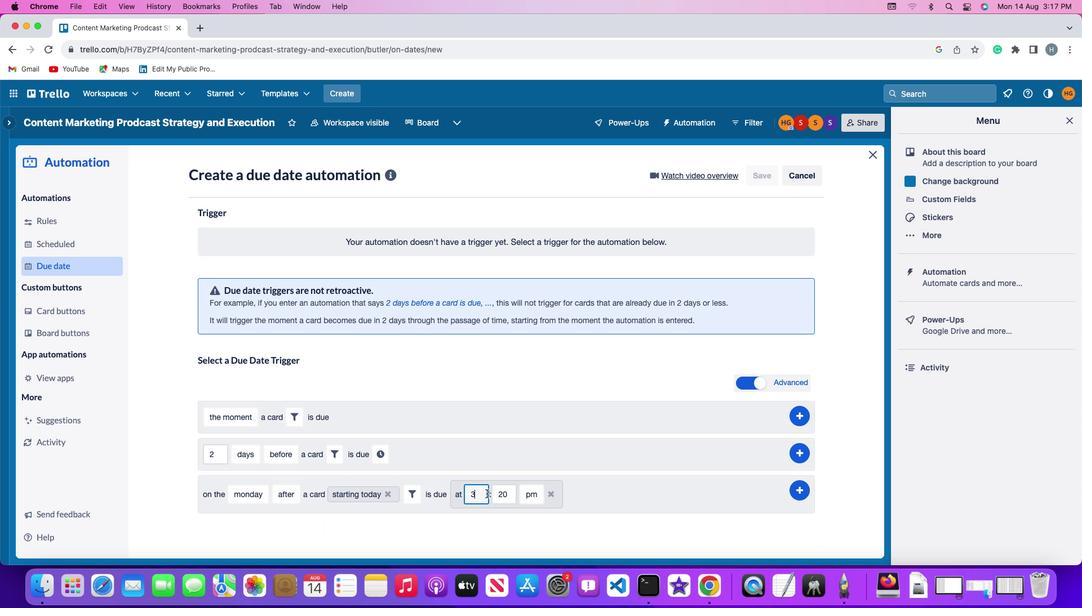 
Action: Mouse moved to (460, 479)
Screenshot: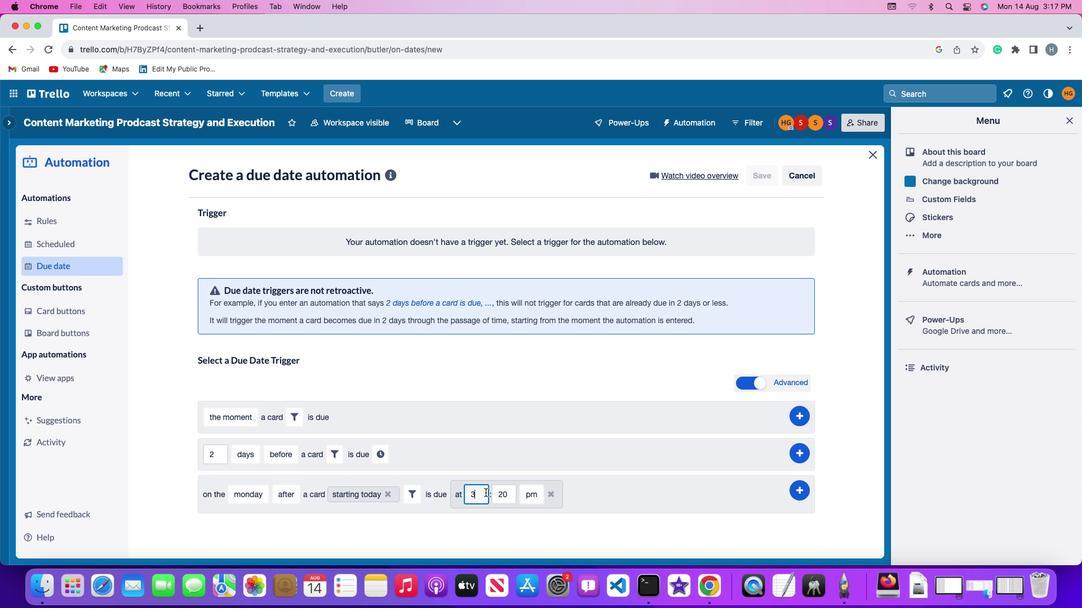 
Action: Key pressed Key.backspace'1''1'
Screenshot: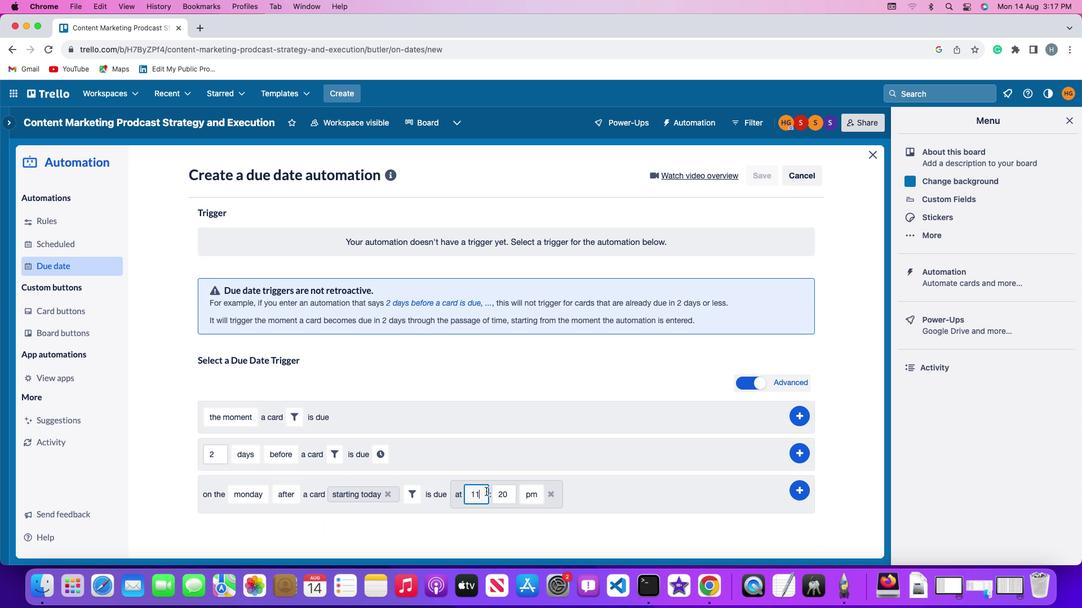 
Action: Mouse moved to (481, 479)
Screenshot: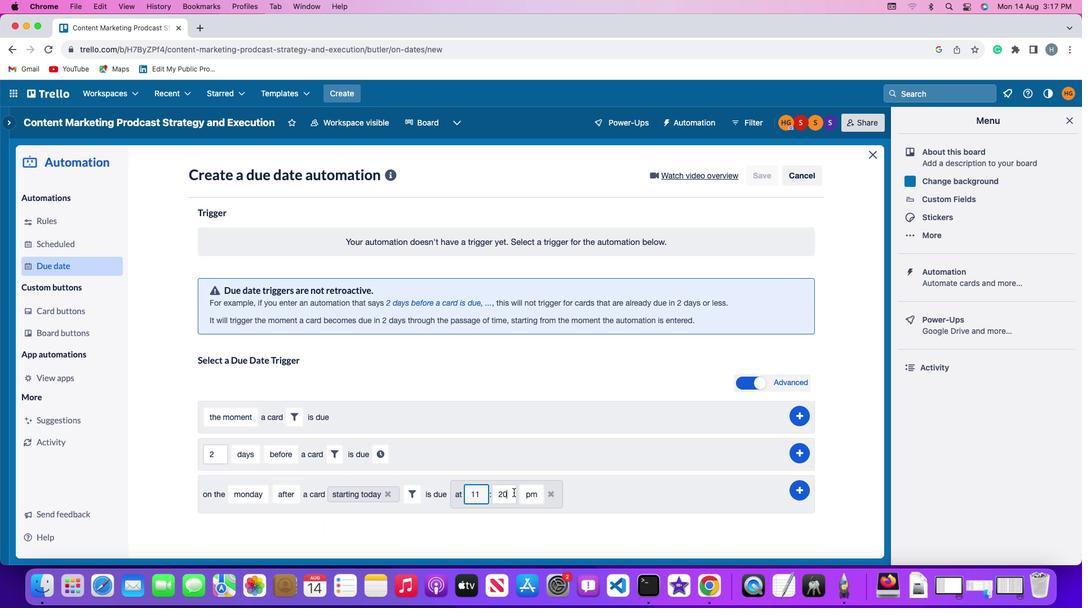 
Action: Mouse pressed left at (481, 479)
Screenshot: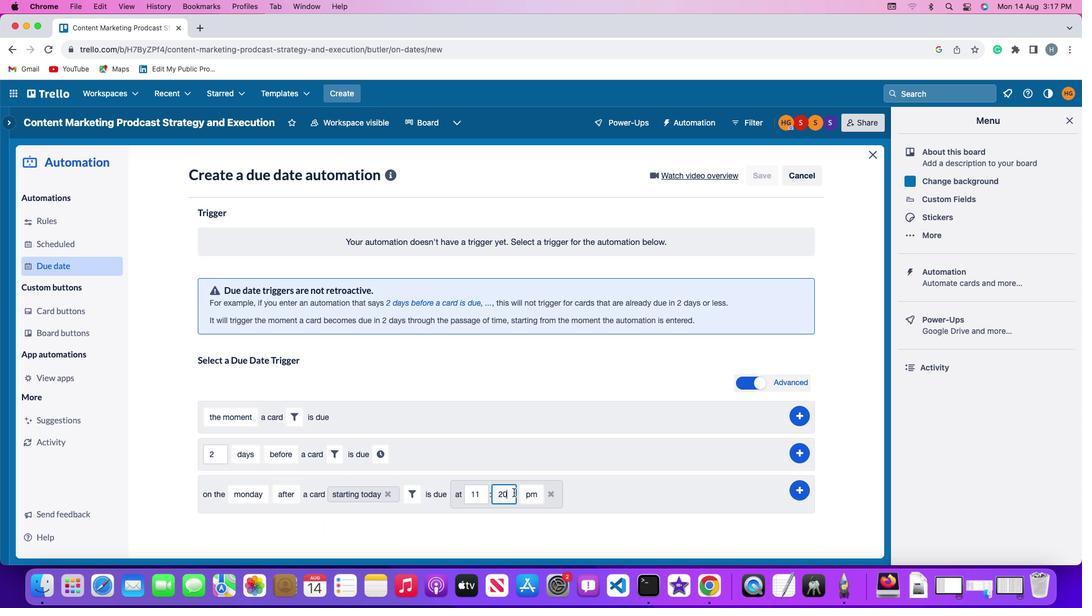 
Action: Key pressed Key.backspaceKey.backspace
Screenshot: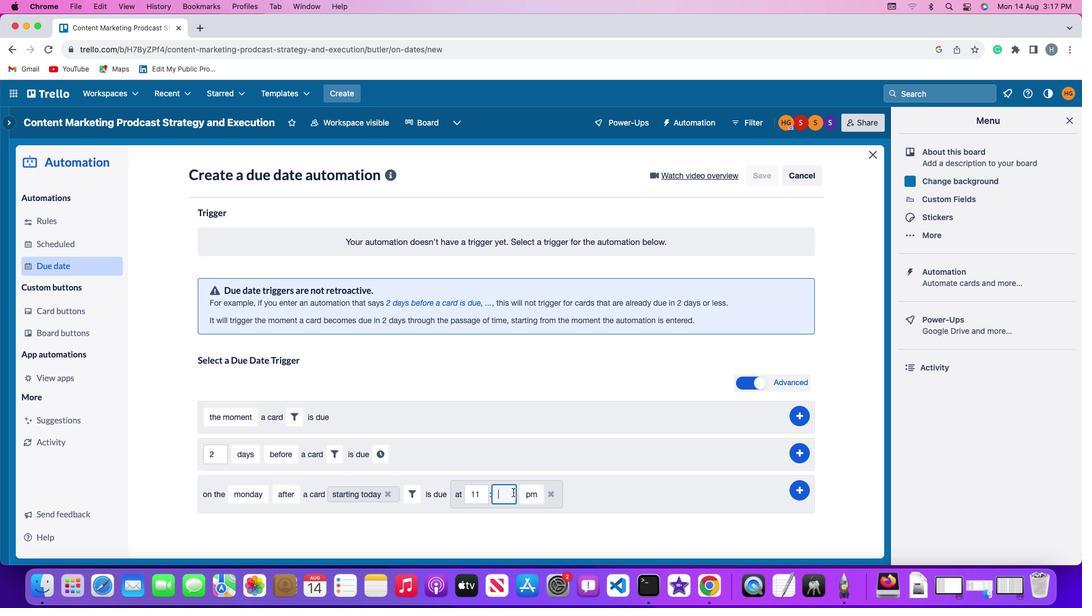 
Action: Mouse moved to (481, 479)
Screenshot: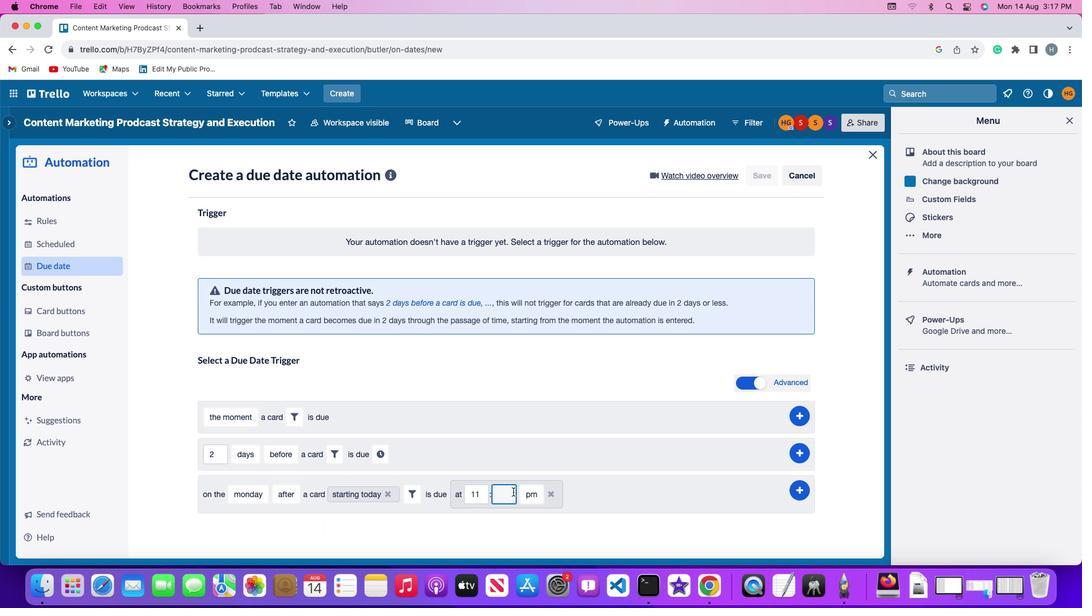 
Action: Key pressed '0''0'
Screenshot: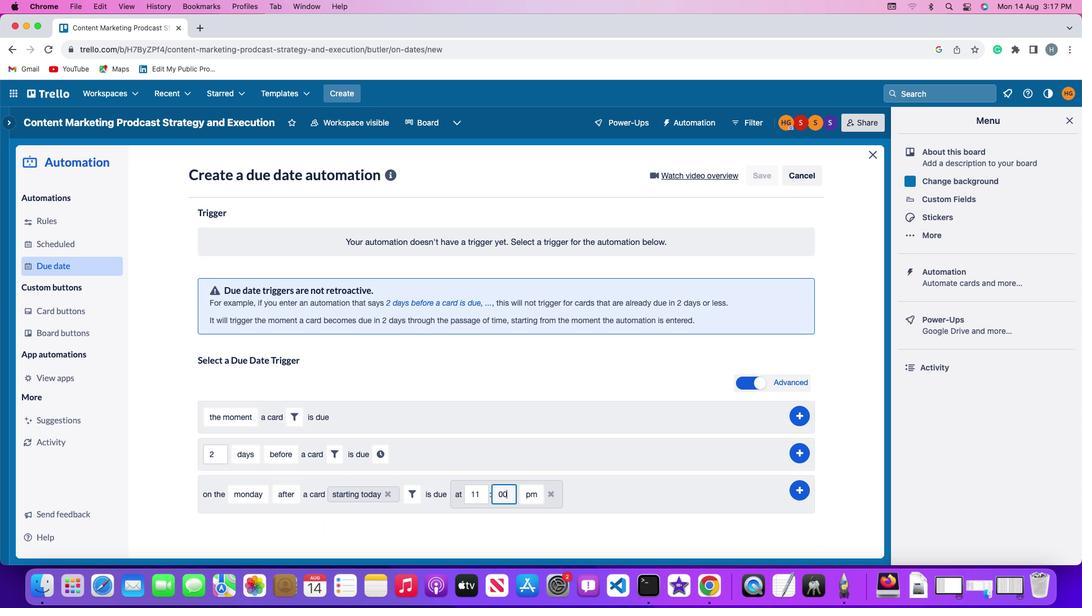 
Action: Mouse moved to (493, 478)
Screenshot: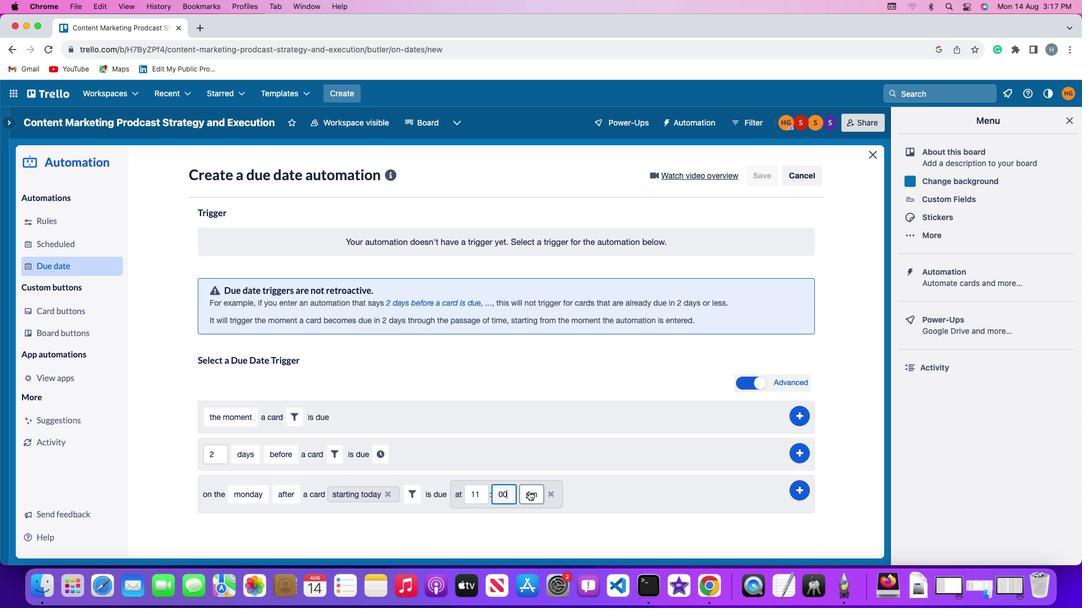 
Action: Mouse pressed left at (493, 478)
Screenshot: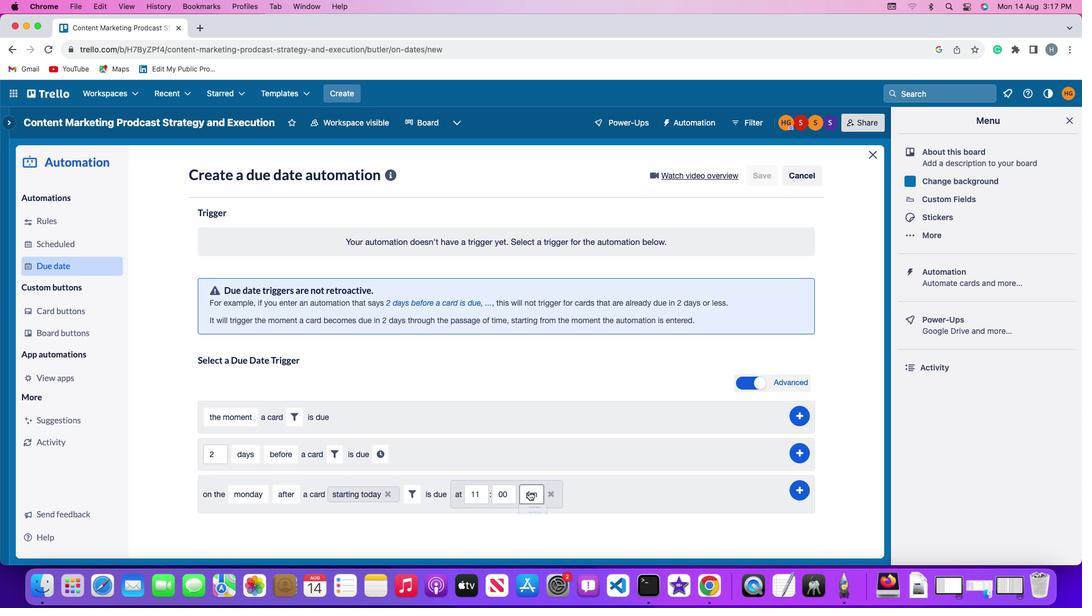 
Action: Mouse moved to (494, 497)
Screenshot: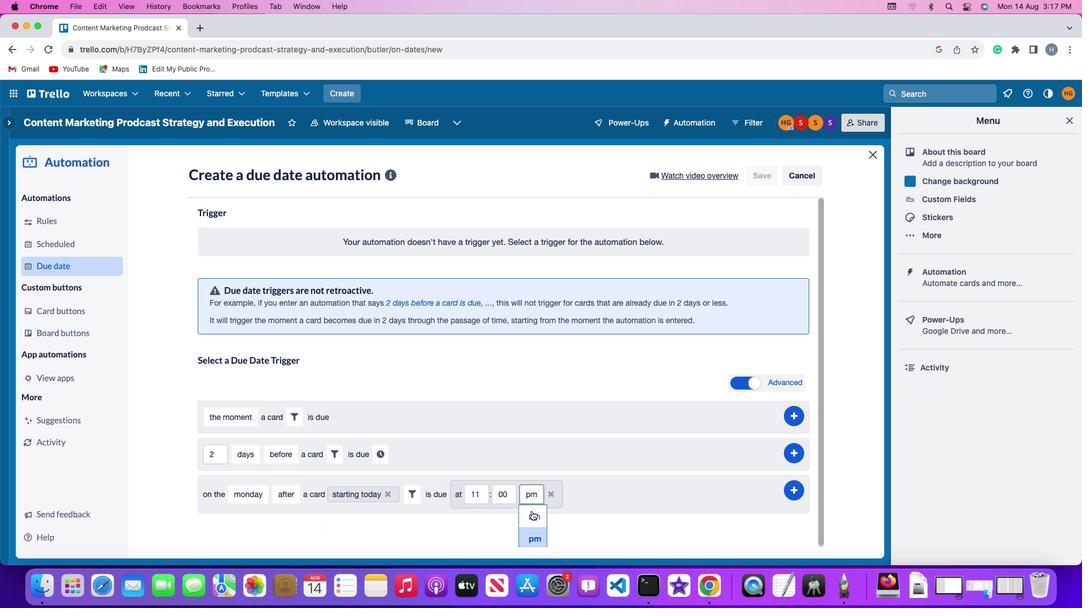
Action: Mouse pressed left at (494, 497)
Screenshot: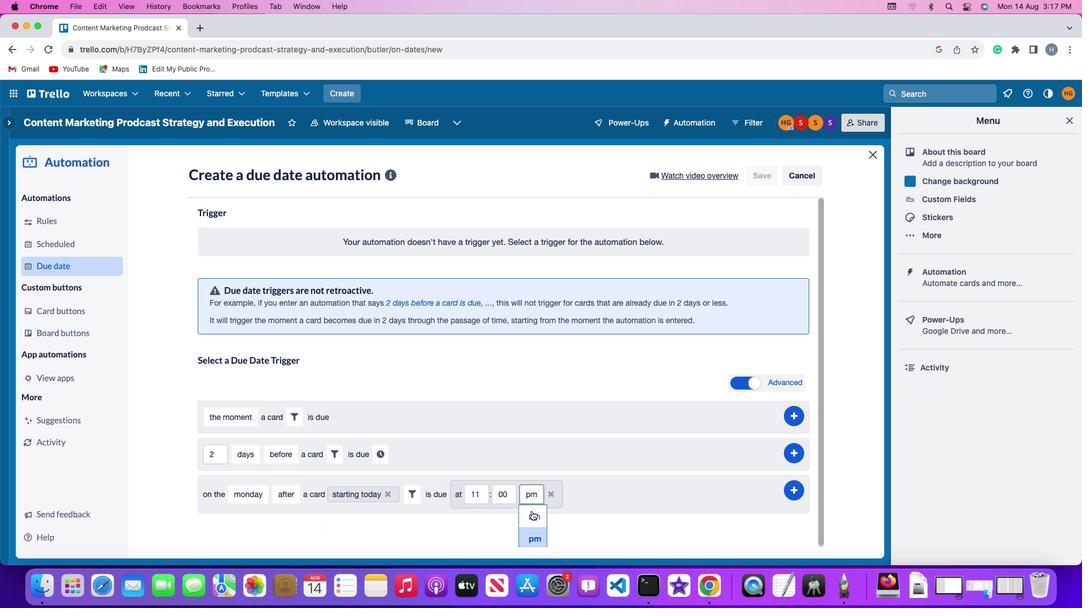 
Action: Mouse moved to (695, 472)
Screenshot: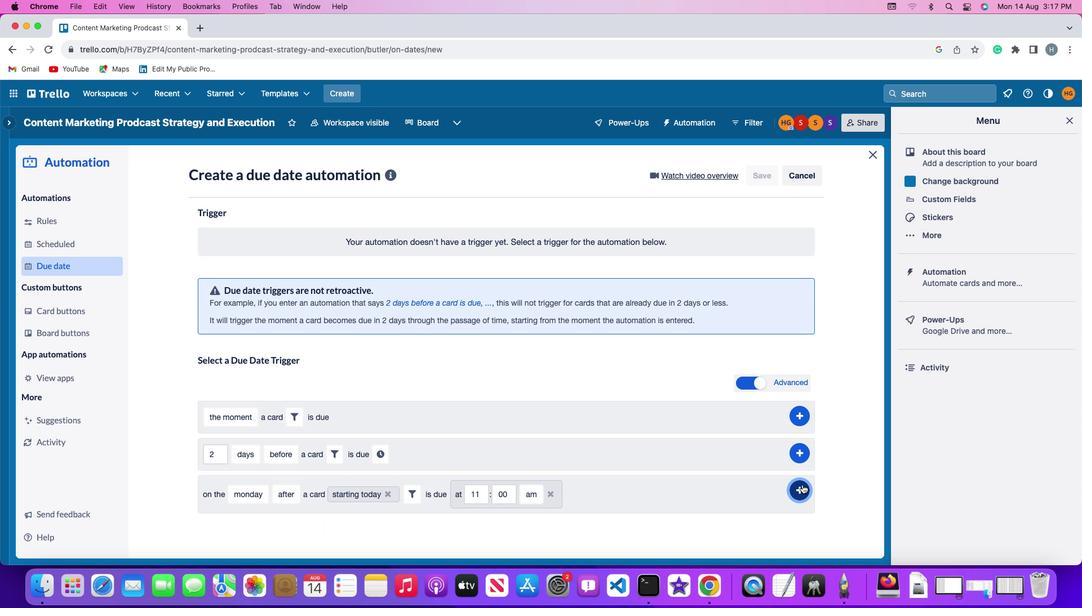 
Action: Mouse pressed left at (695, 472)
Screenshot: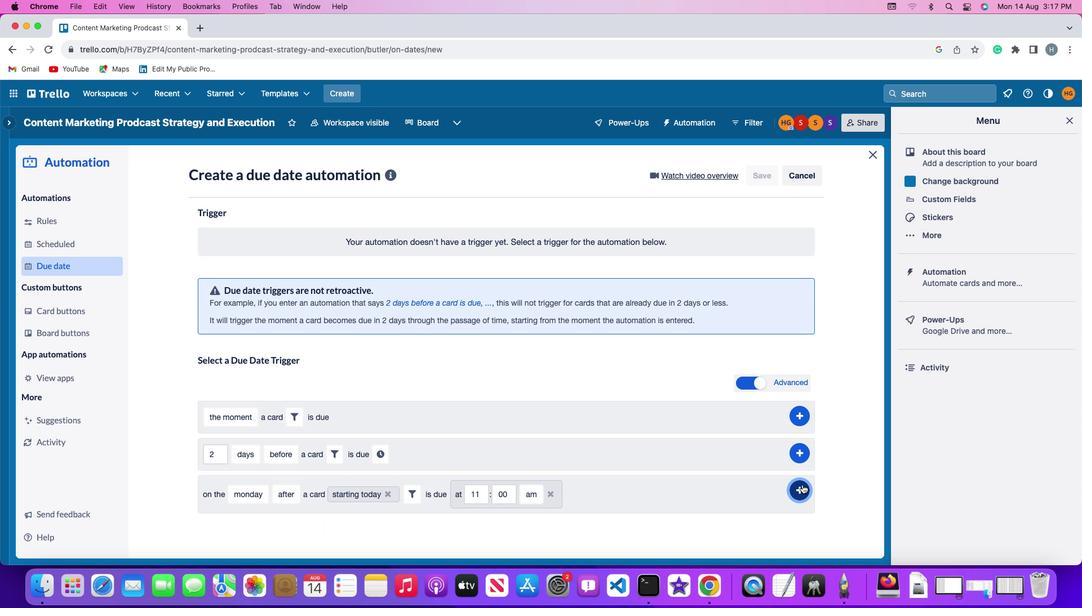 
Action: Mouse moved to (717, 380)
Screenshot: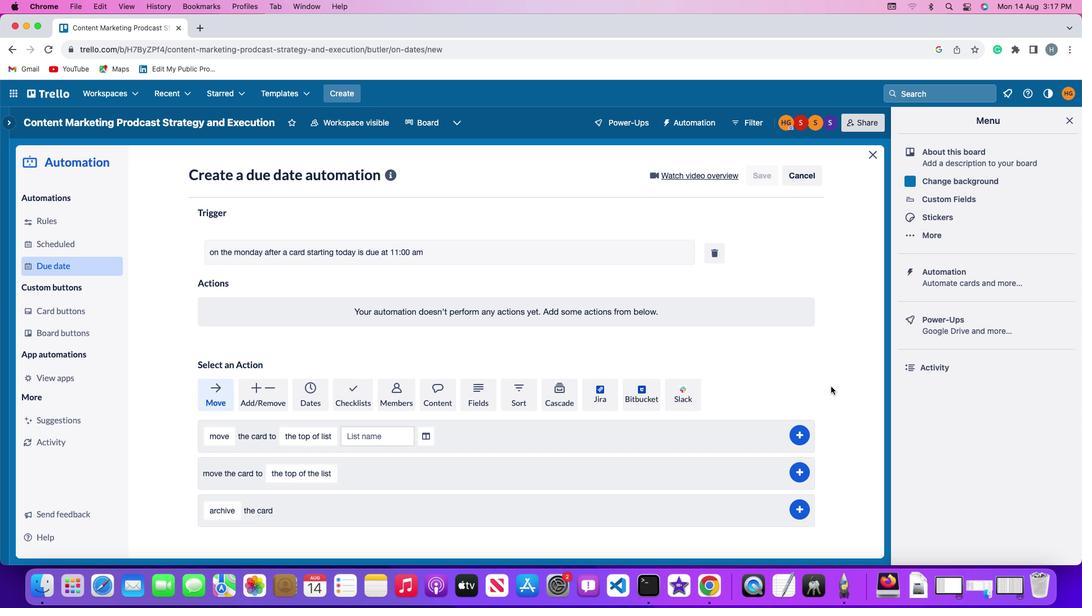 
